 Task: Check if Google Calendar events are reflected in your Gmail sidebar.
Action: Mouse moved to (1027, 88)
Screenshot: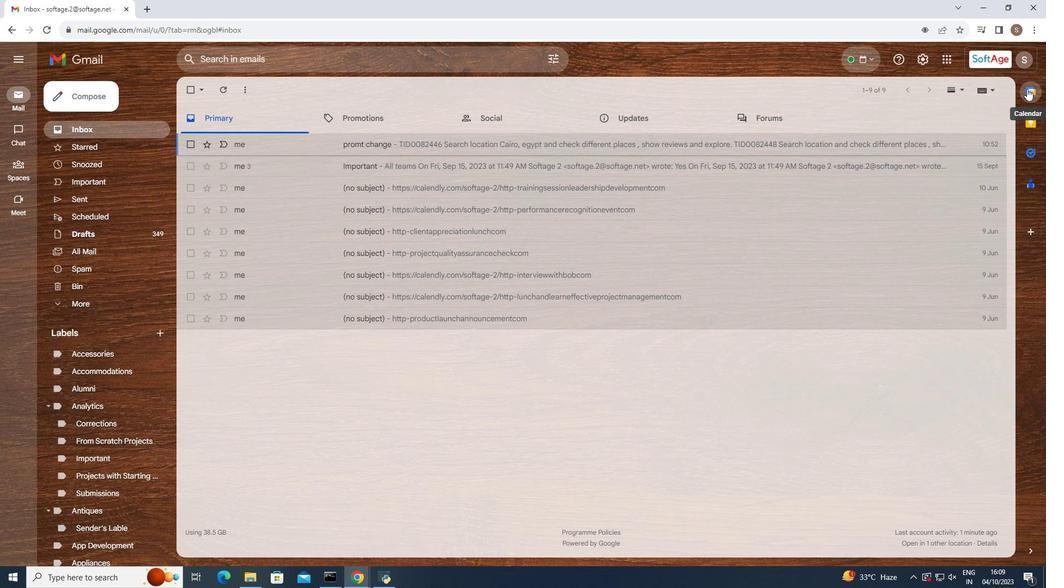 
Action: Mouse pressed left at (1027, 88)
Screenshot: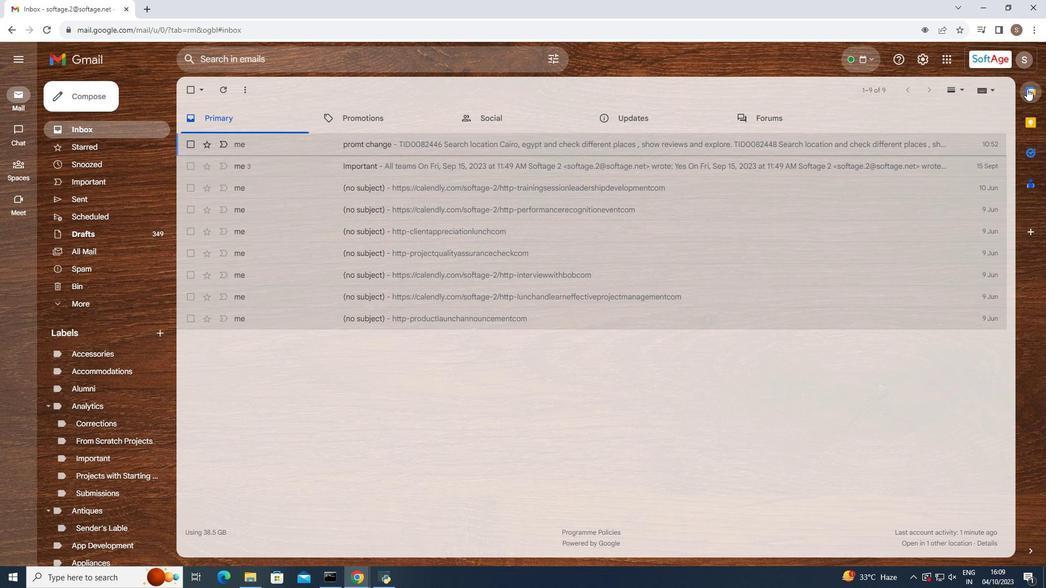 
Action: Mouse moved to (926, 238)
Screenshot: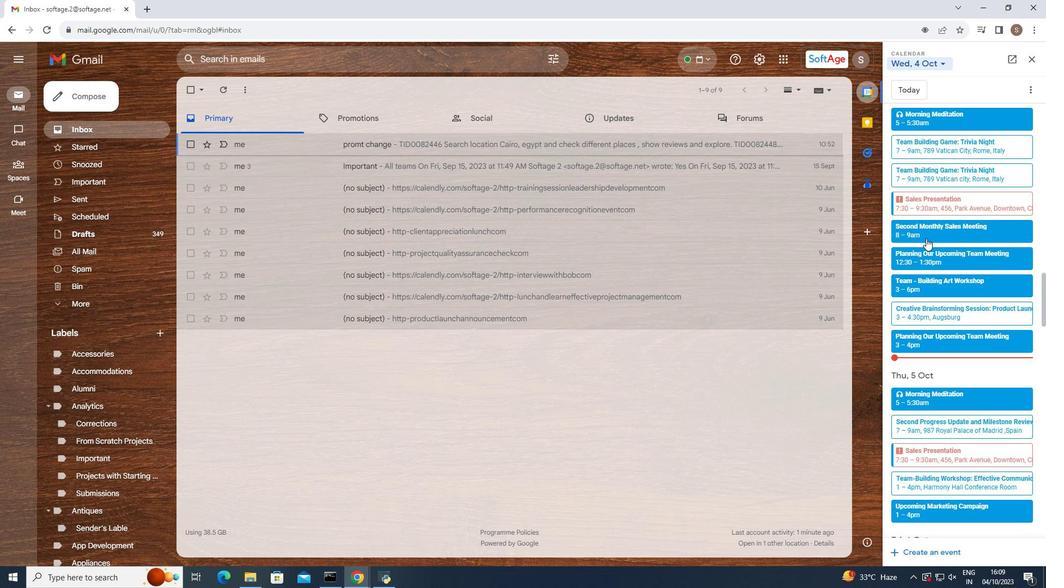 
Action: Mouse scrolled (926, 238) with delta (0, 0)
Screenshot: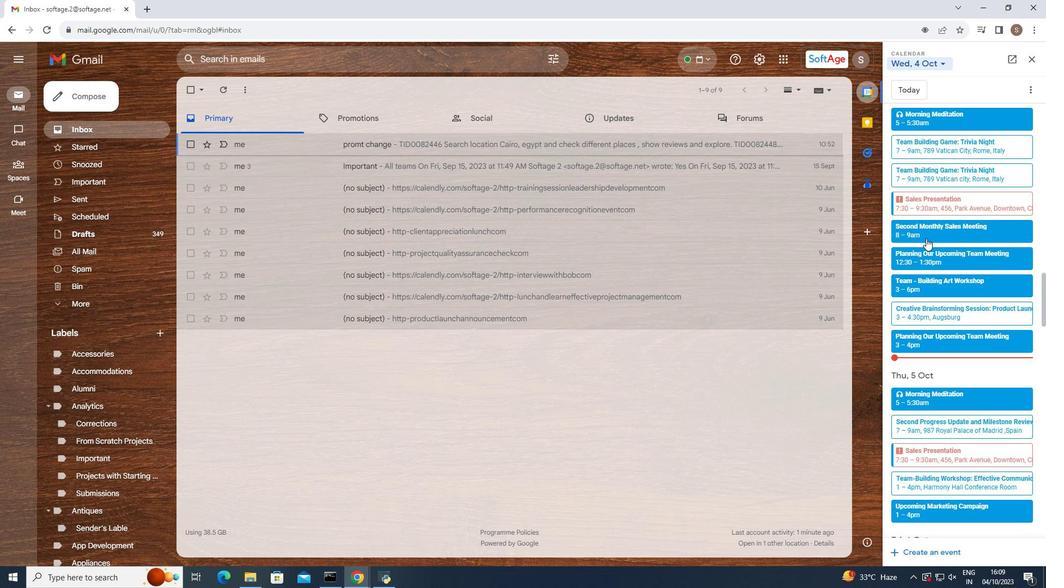 
Action: Mouse scrolled (926, 238) with delta (0, 0)
Screenshot: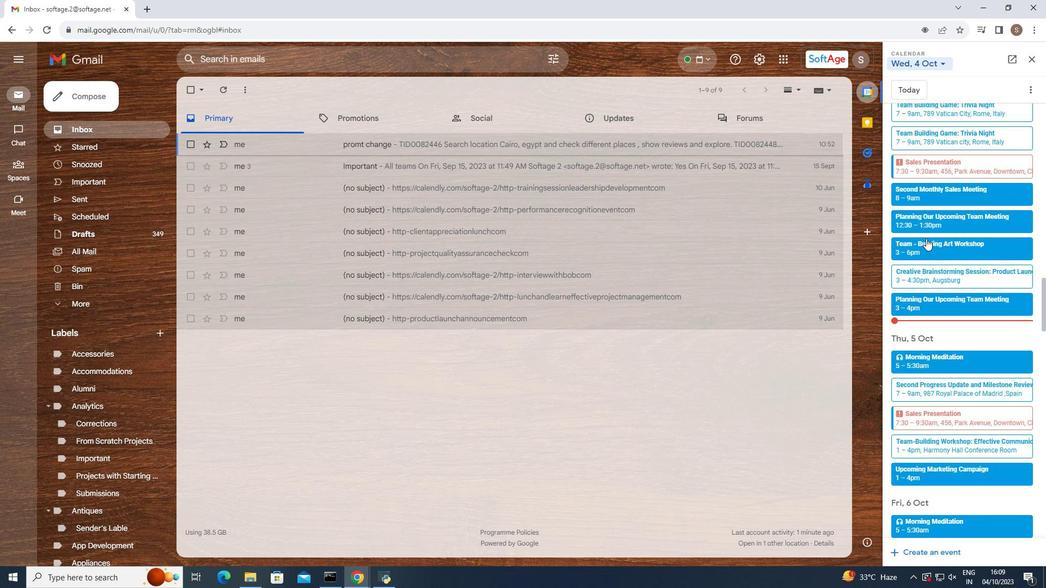 
Action: Mouse scrolled (926, 238) with delta (0, 0)
Screenshot: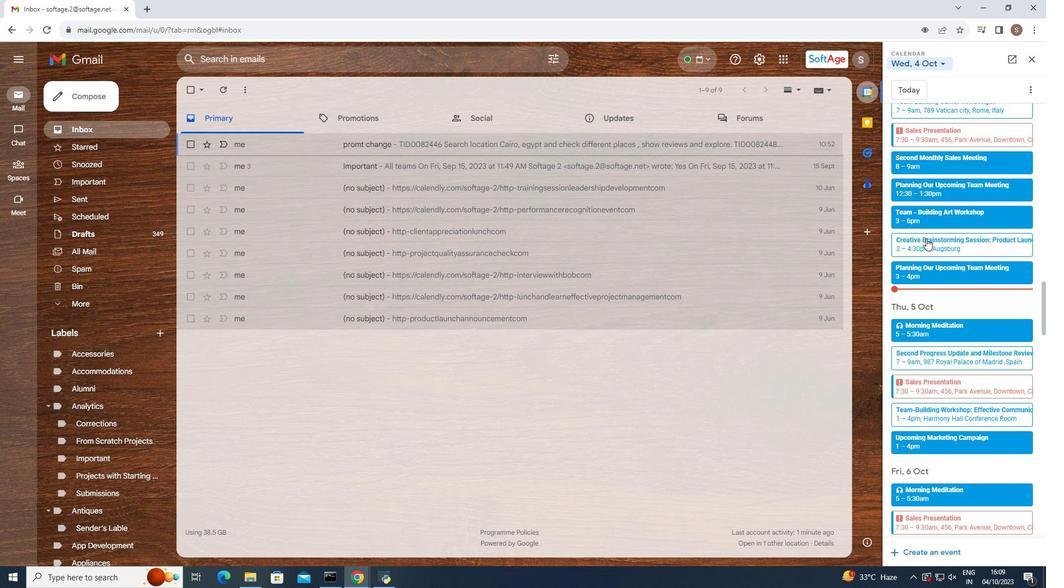 
Action: Mouse moved to (928, 231)
Screenshot: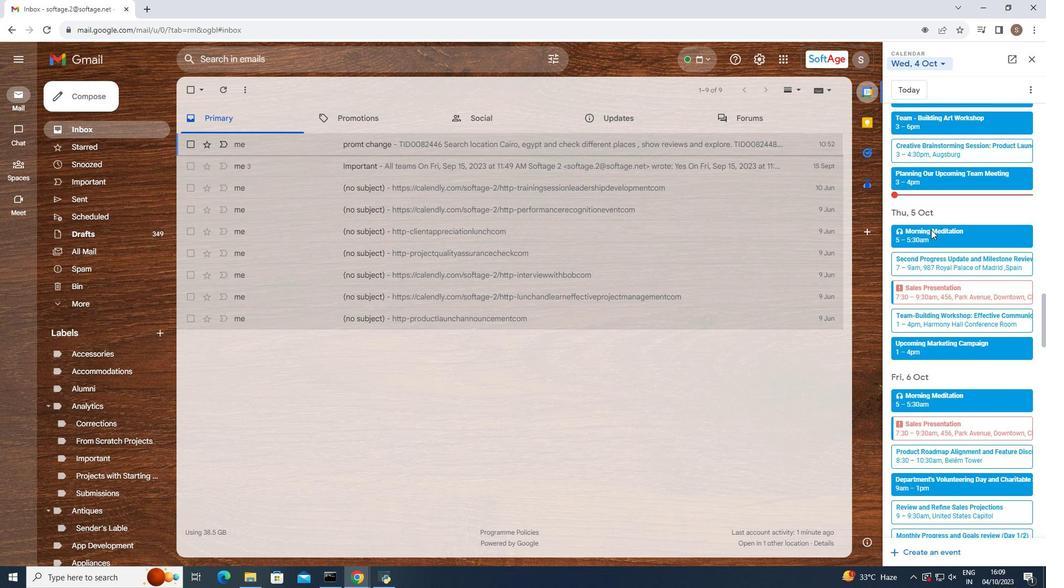 
Action: Mouse scrolled (928, 232) with delta (0, 0)
Screenshot: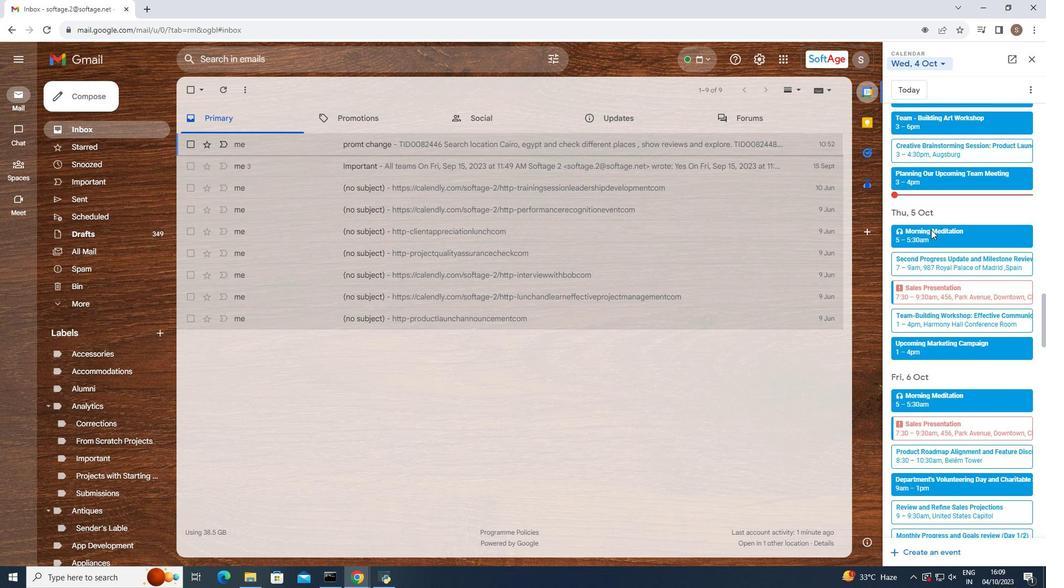
Action: Mouse moved to (928, 231)
Screenshot: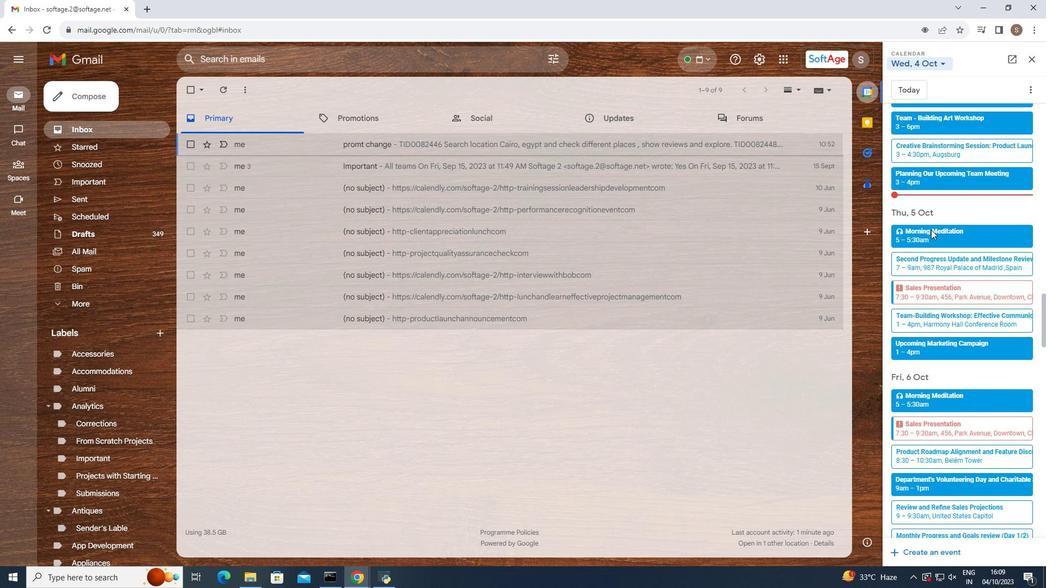 
Action: Mouse scrolled (928, 232) with delta (0, 0)
Screenshot: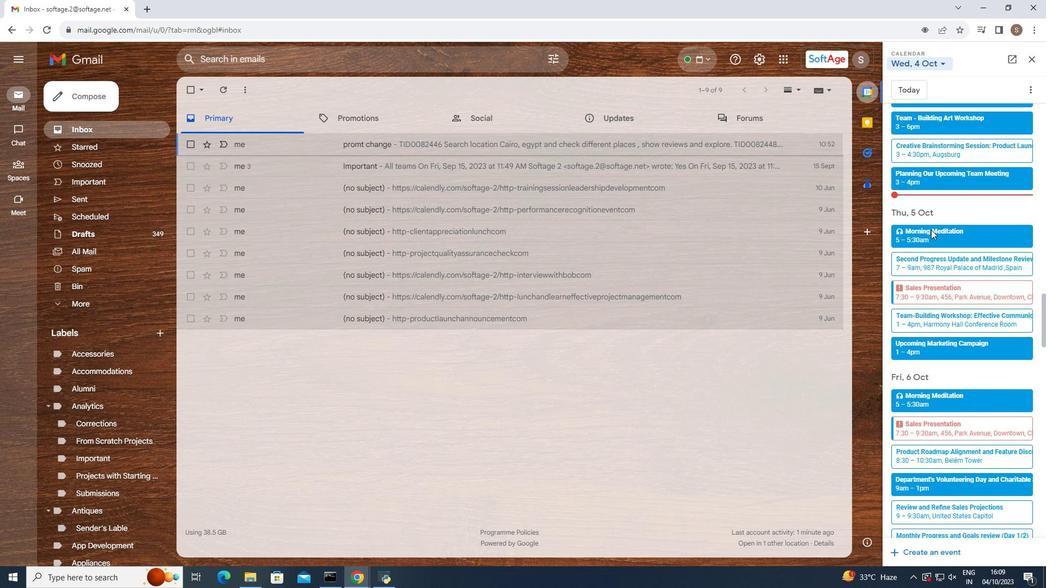 
Action: Mouse moved to (931, 229)
Screenshot: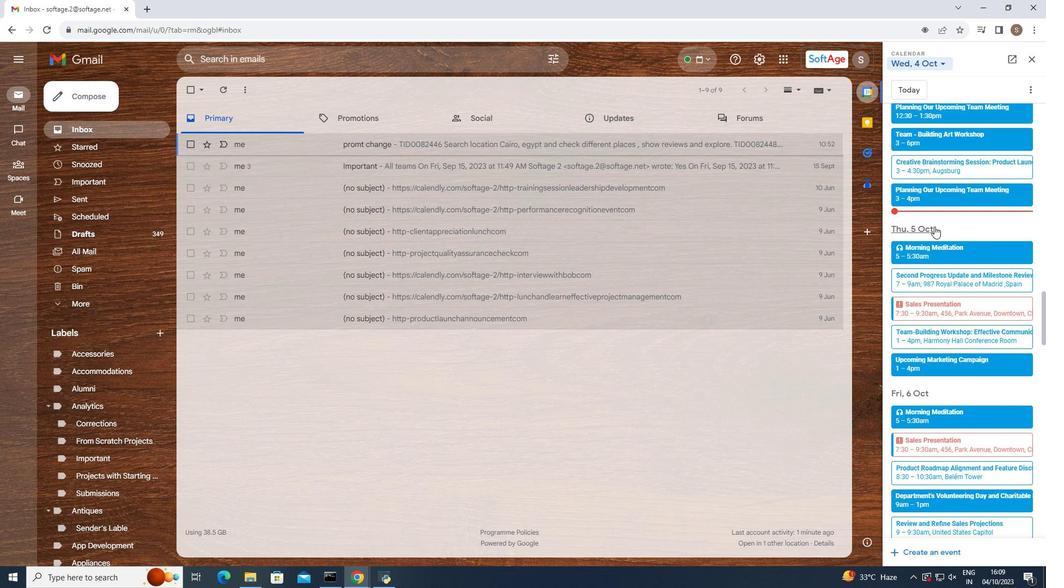 
Action: Mouse scrolled (931, 230) with delta (0, 0)
Screenshot: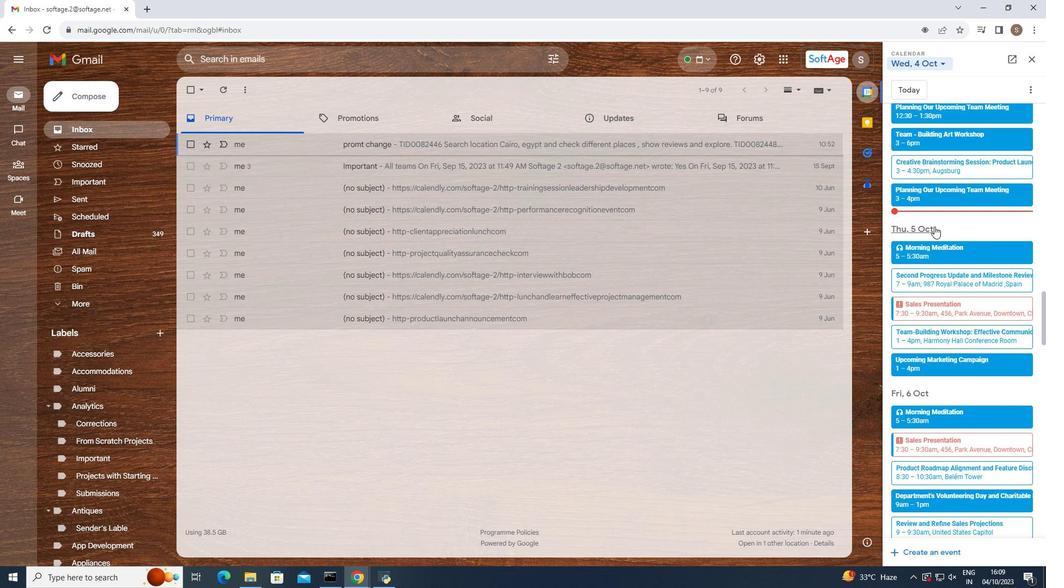 
Action: Mouse moved to (933, 227)
Screenshot: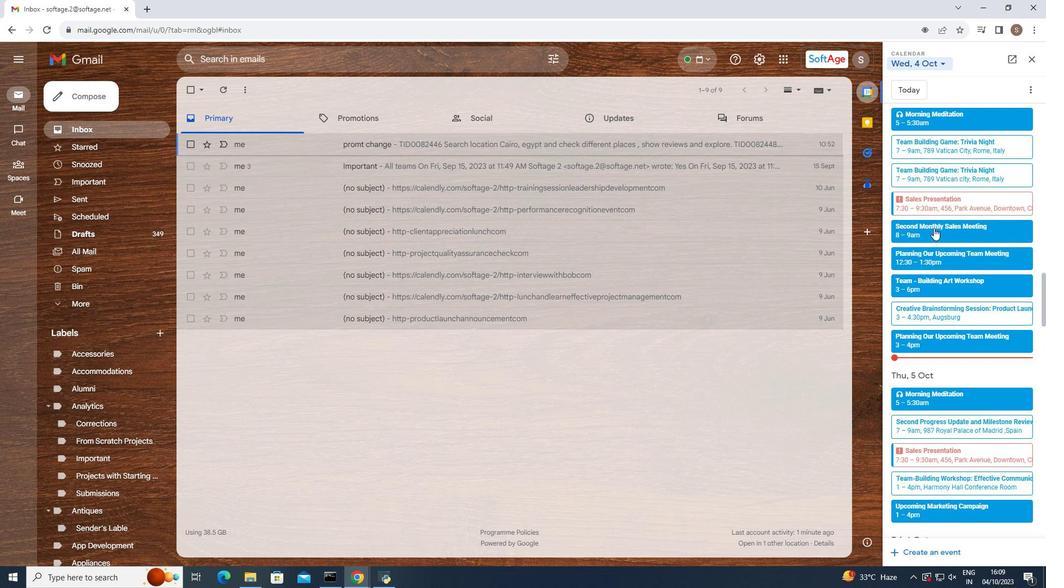 
Action: Mouse scrolled (933, 228) with delta (0, 0)
Screenshot: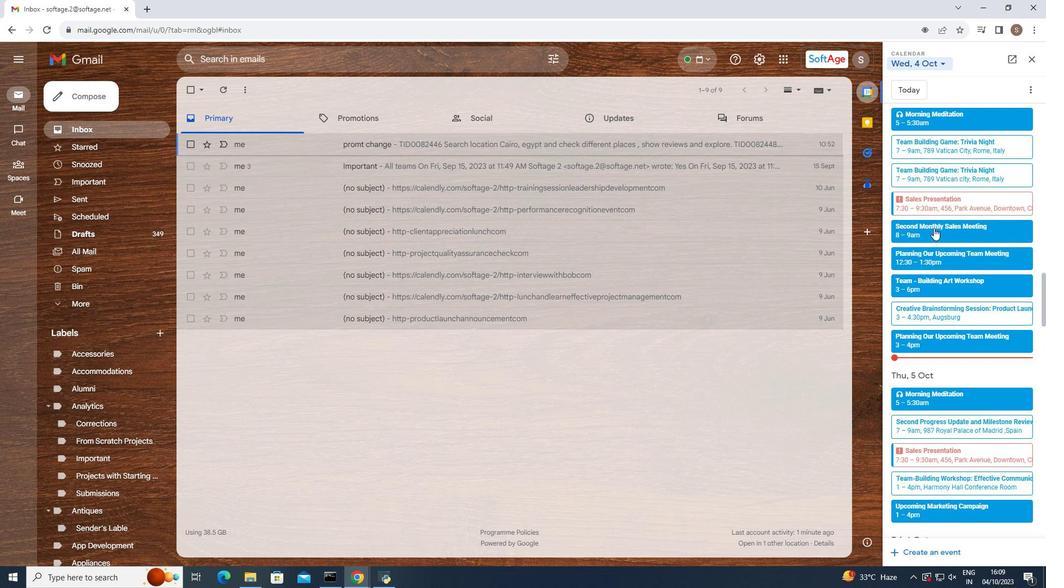 
Action: Mouse scrolled (933, 228) with delta (0, 0)
Screenshot: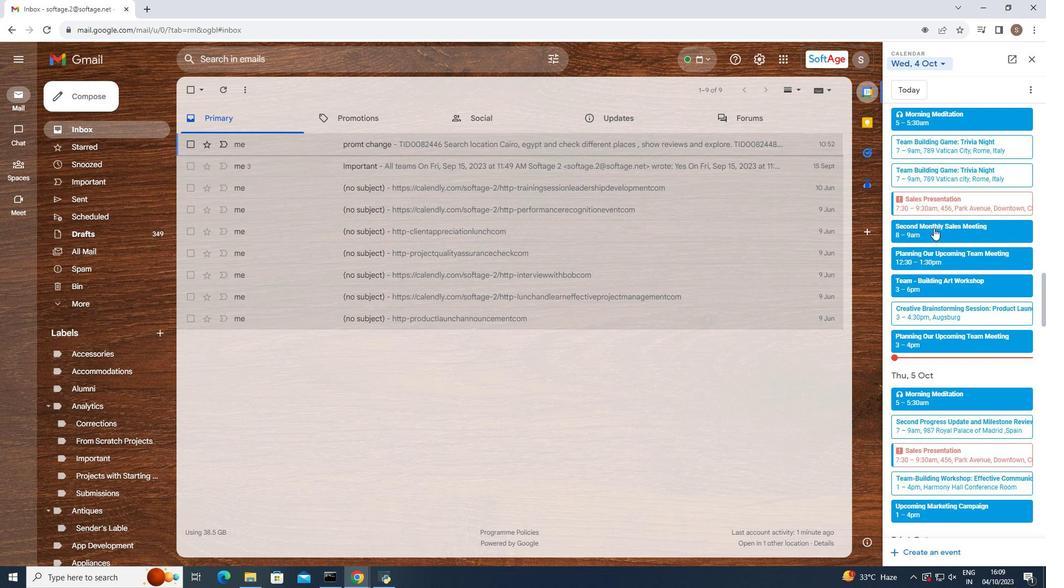 
Action: Mouse moved to (933, 228)
Screenshot: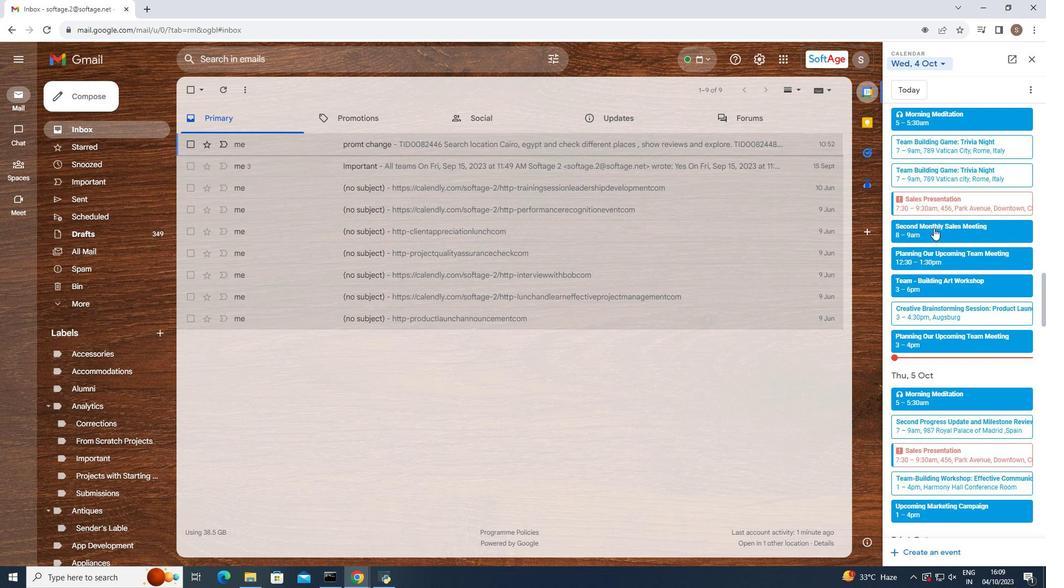 
Action: Mouse scrolled (933, 228) with delta (0, 0)
Screenshot: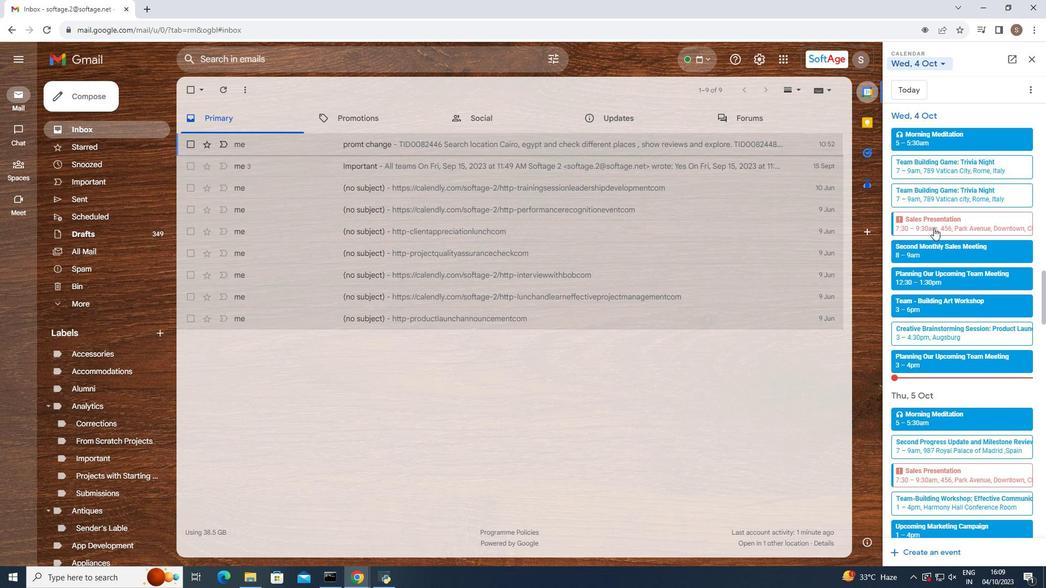 
Action: Mouse scrolled (933, 228) with delta (0, 0)
Screenshot: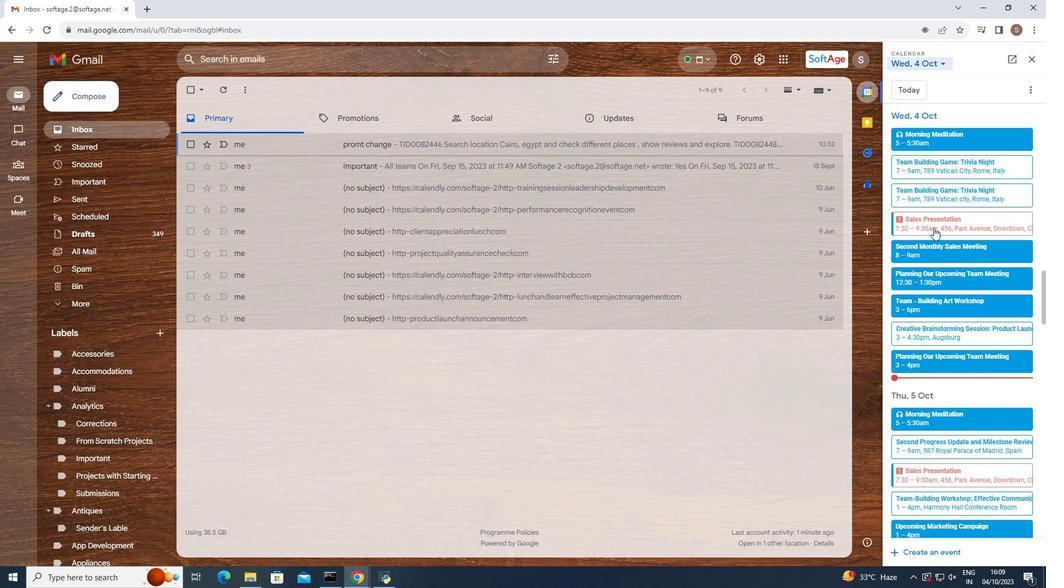 
Action: Mouse moved to (934, 208)
Screenshot: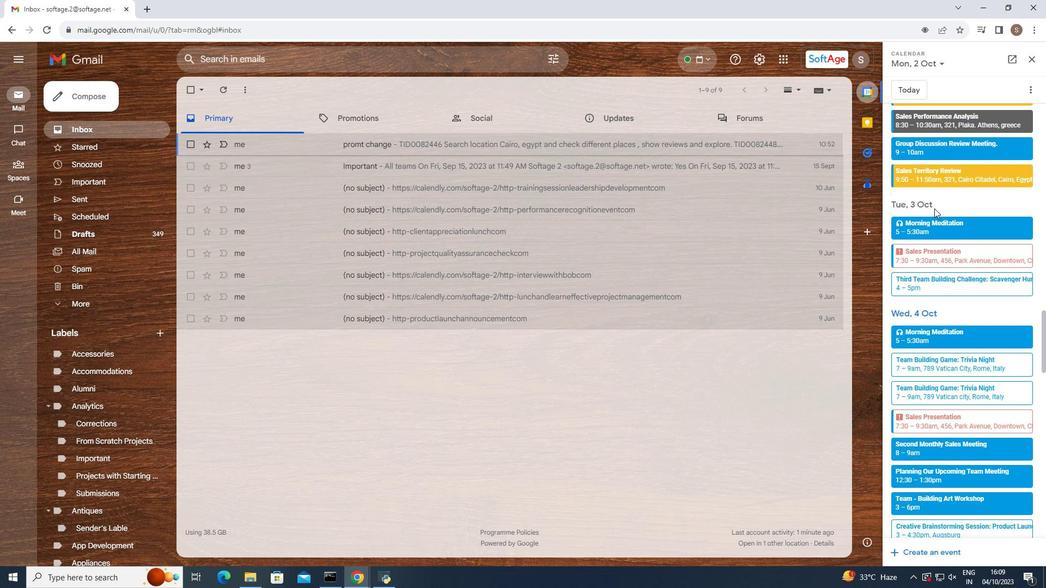 
Action: Mouse scrolled (934, 209) with delta (0, 0)
Screenshot: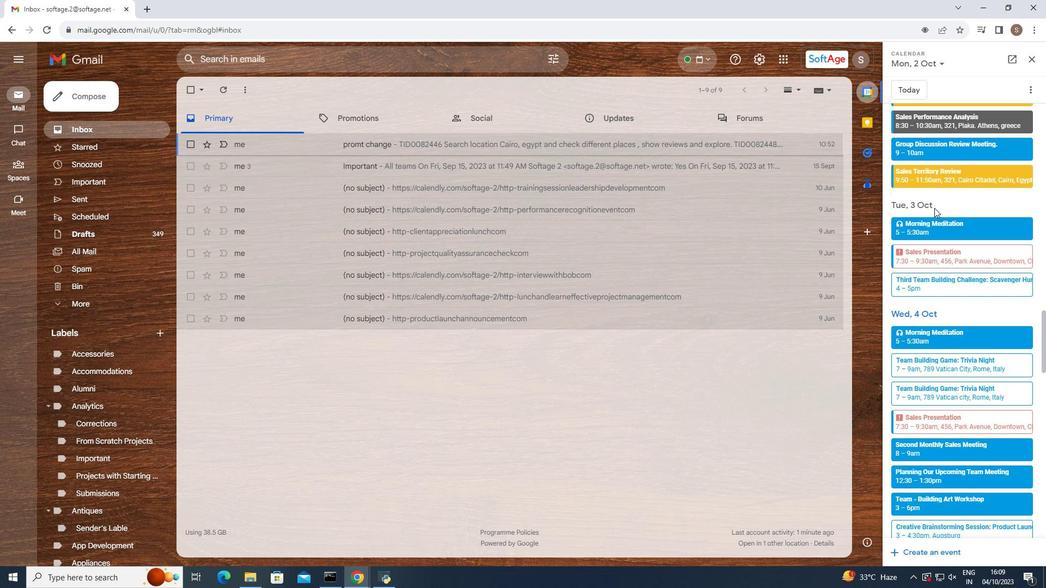 
Action: Mouse moved to (934, 208)
Screenshot: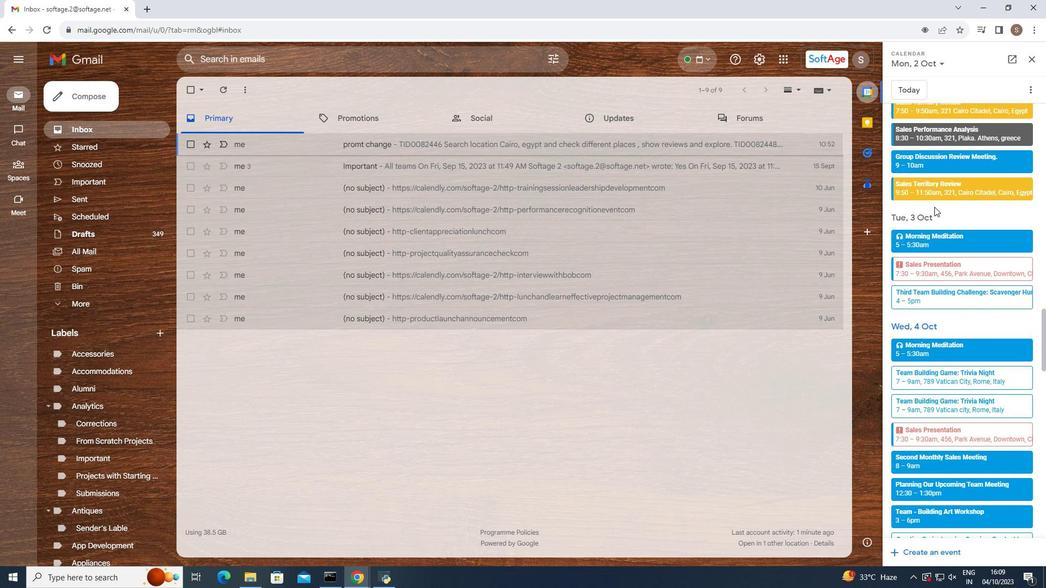 
Action: Mouse scrolled (934, 208) with delta (0, 0)
Screenshot: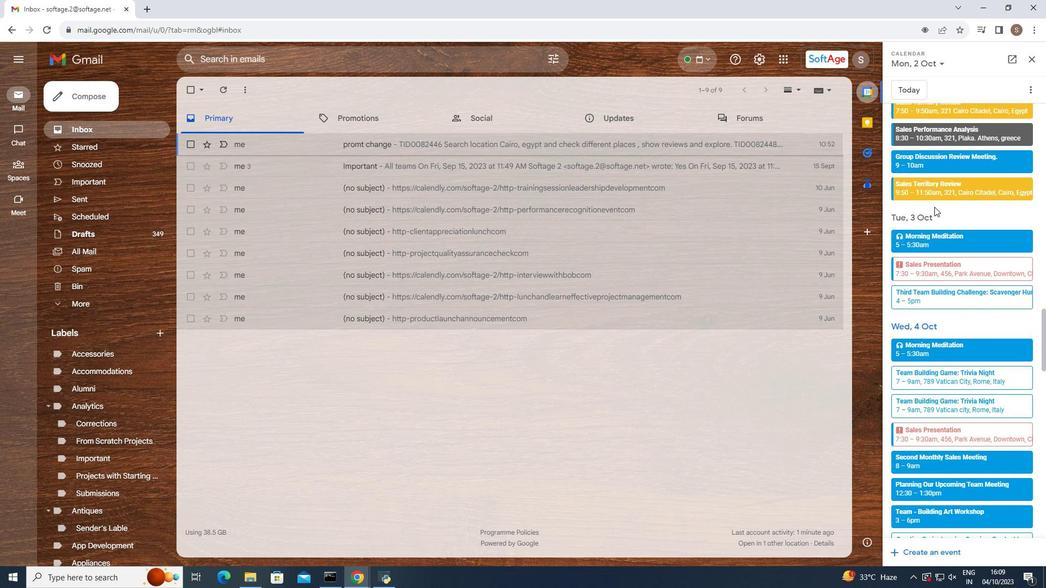 
Action: Mouse moved to (934, 207)
Screenshot: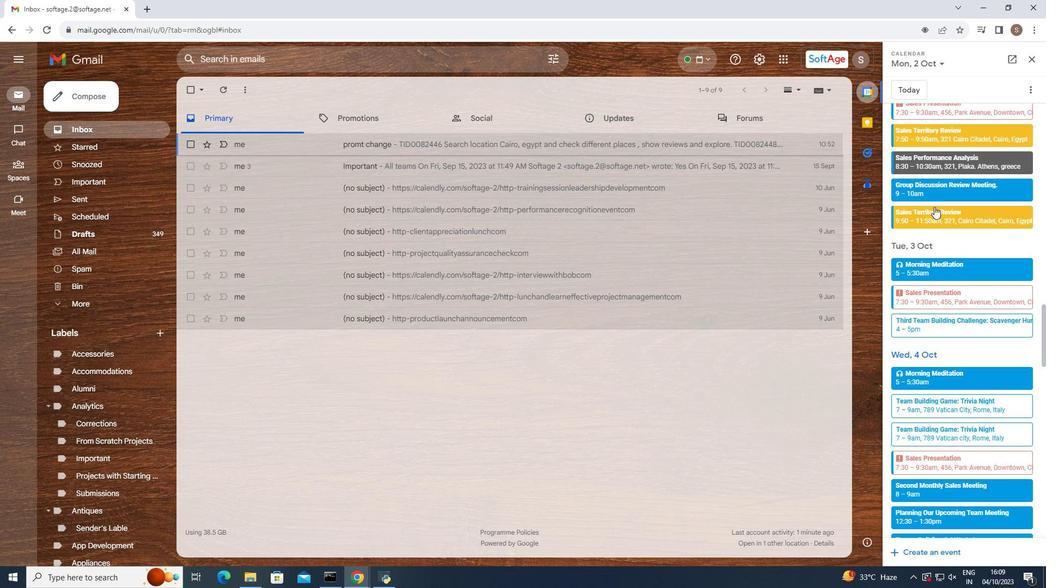 
Action: Mouse scrolled (934, 207) with delta (0, 0)
Screenshot: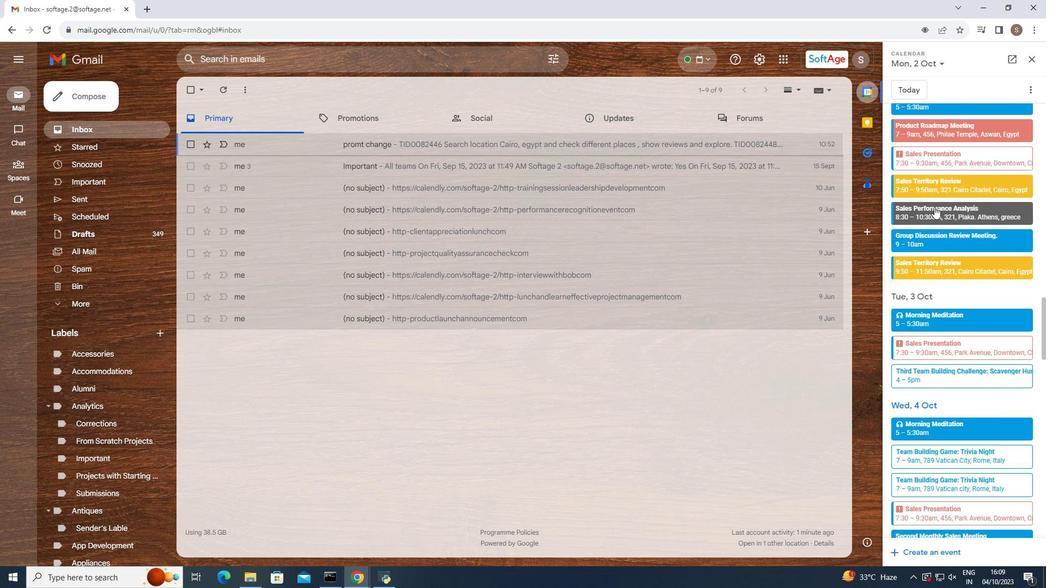 
Action: Mouse moved to (935, 60)
Screenshot: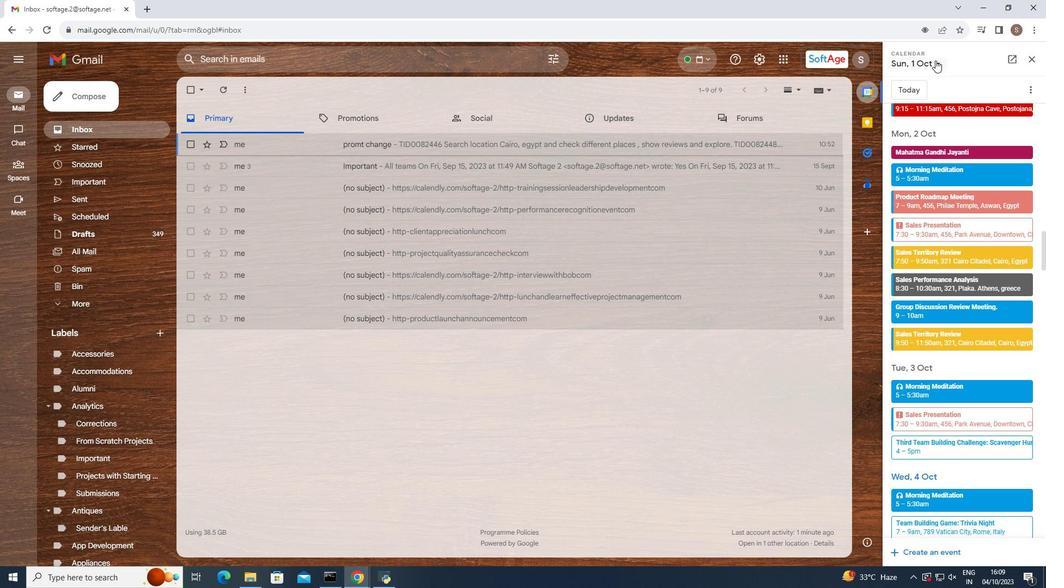 
Action: Mouse pressed left at (935, 60)
Screenshot: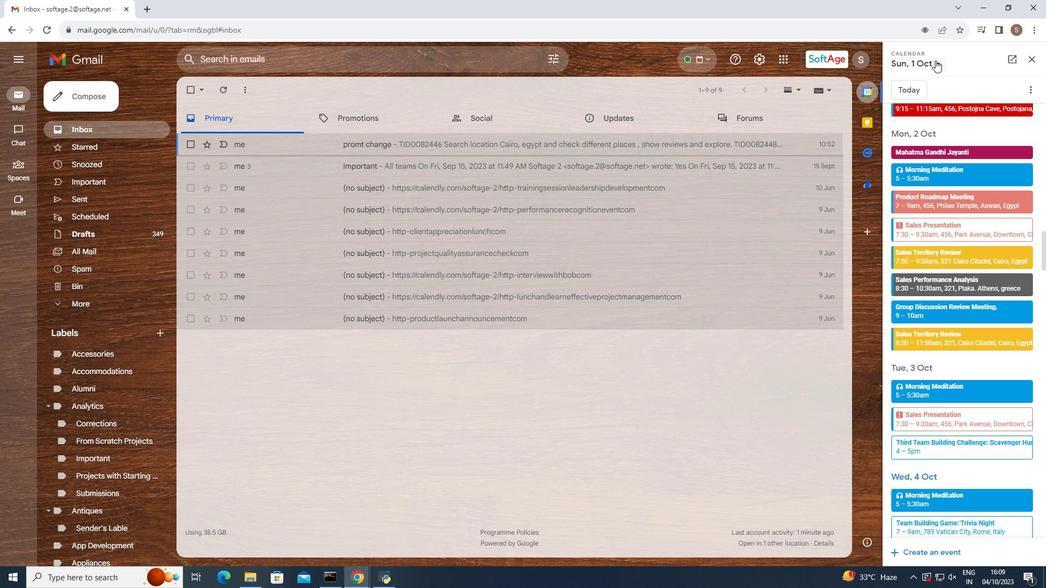 
Action: Mouse moved to (925, 167)
Screenshot: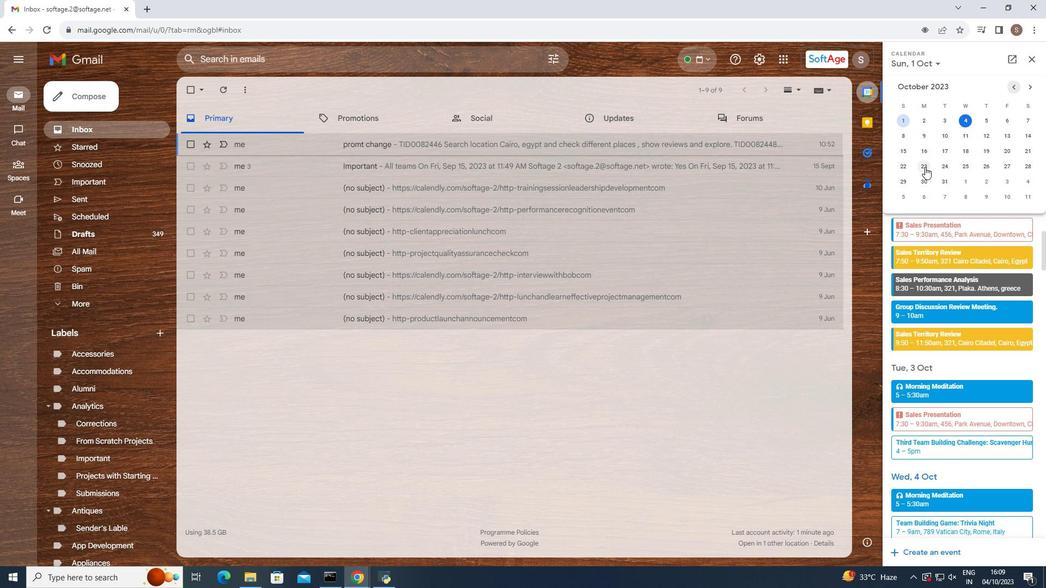 
Action: Mouse pressed left at (925, 167)
Screenshot: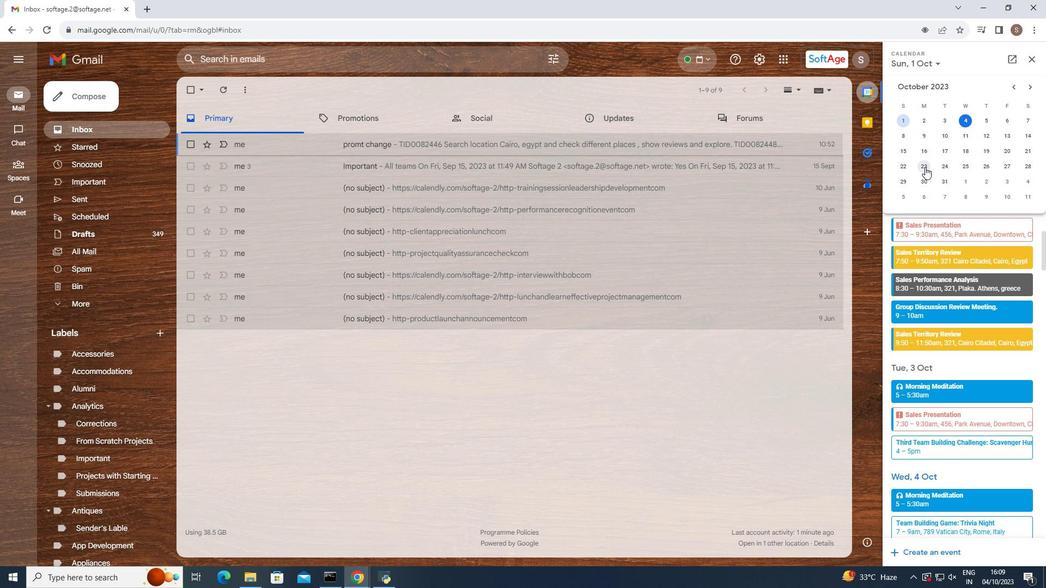 
Action: Mouse moved to (934, 168)
Screenshot: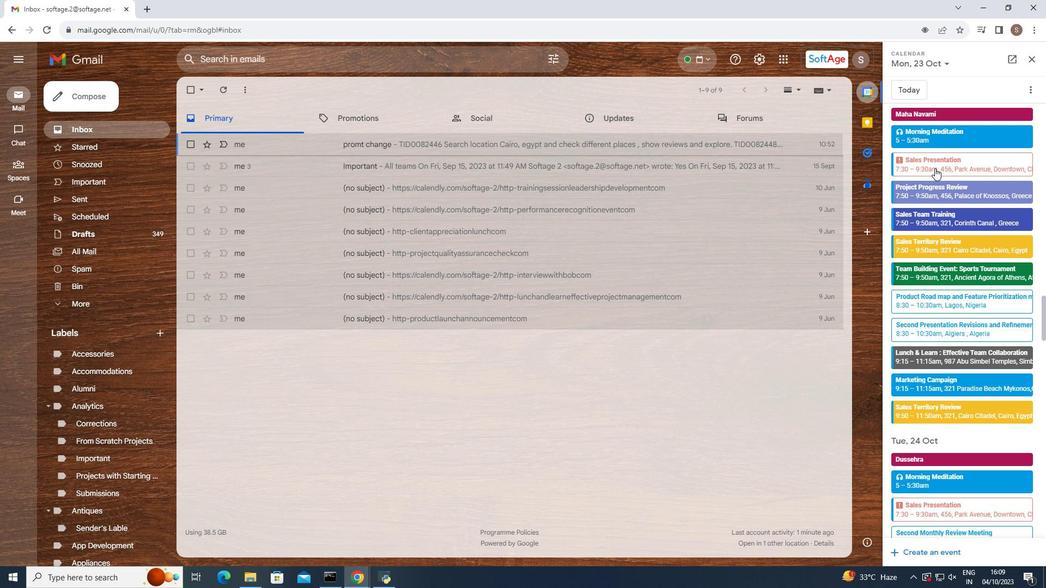 
Action: Mouse scrolled (934, 167) with delta (0, 0)
Screenshot: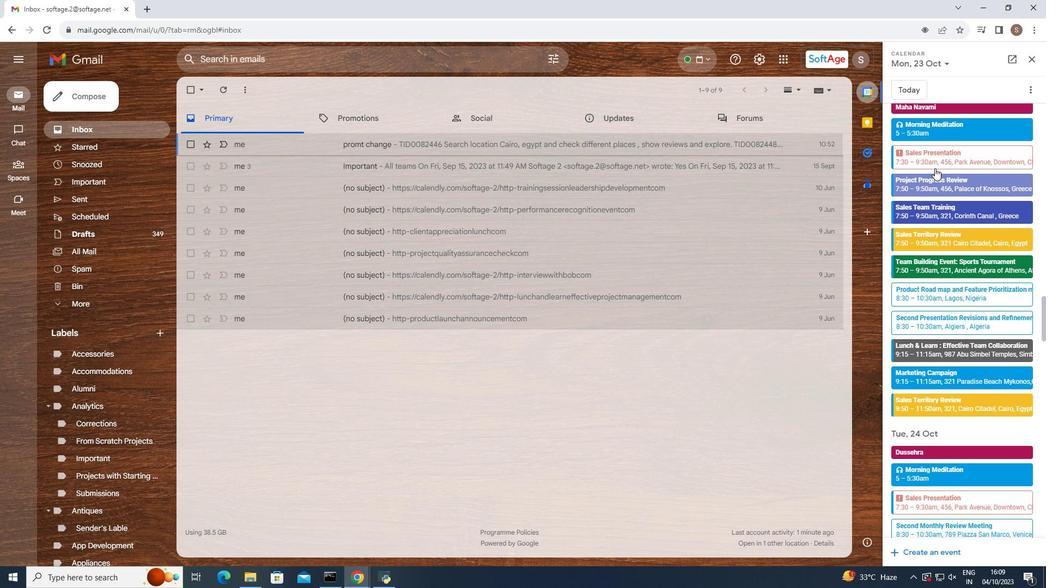 
Action: Mouse scrolled (934, 167) with delta (0, 0)
Screenshot: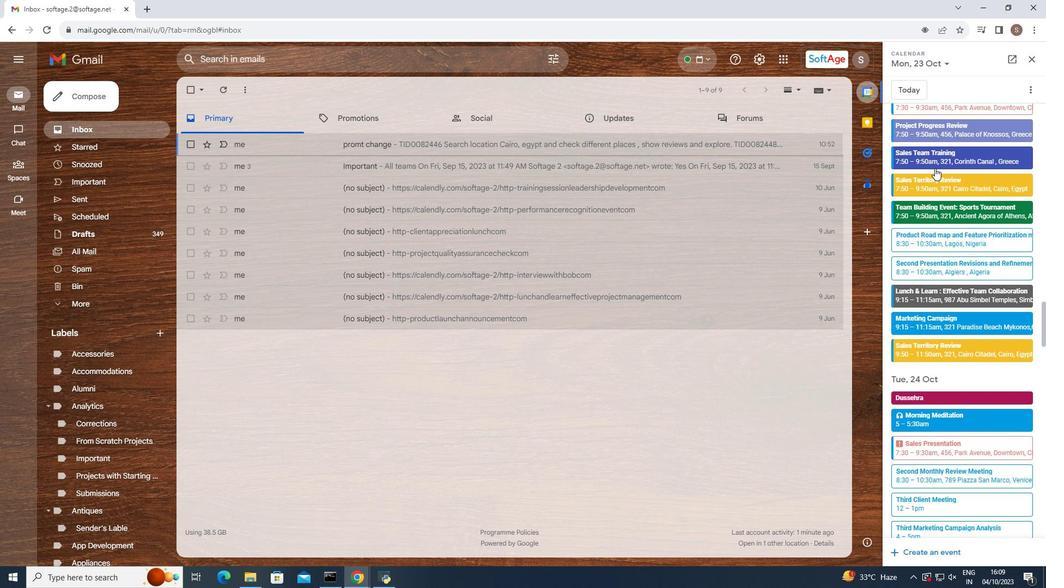 
Action: Mouse scrolled (934, 167) with delta (0, 0)
Screenshot: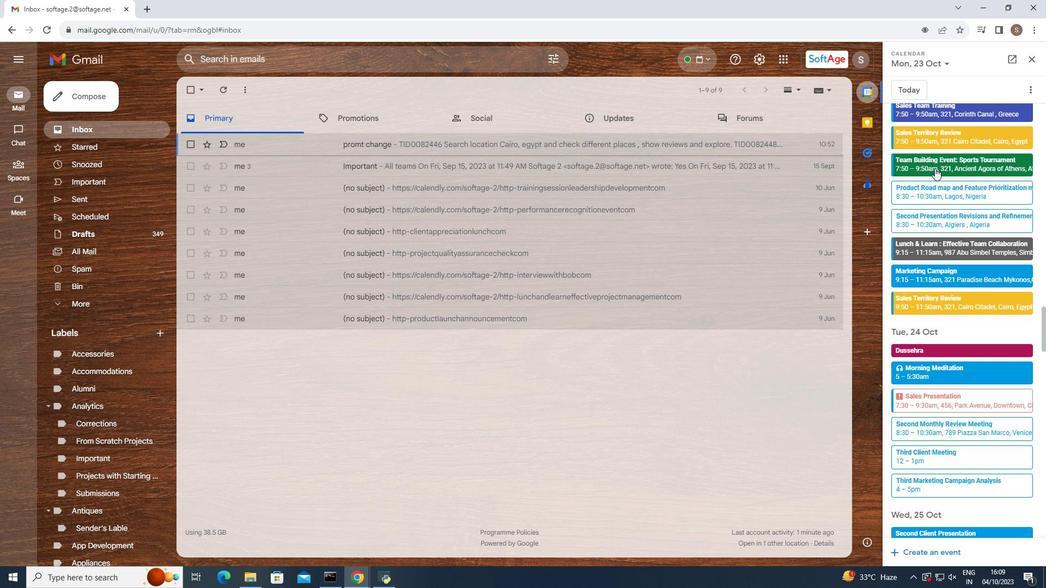 
Action: Mouse scrolled (934, 167) with delta (0, 0)
Screenshot: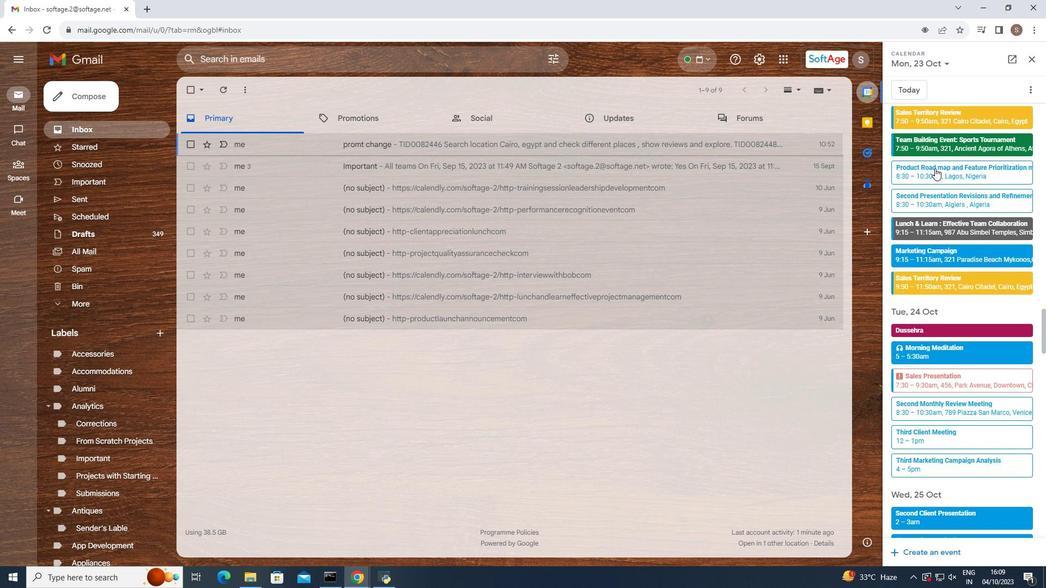
Action: Mouse moved to (934, 168)
Screenshot: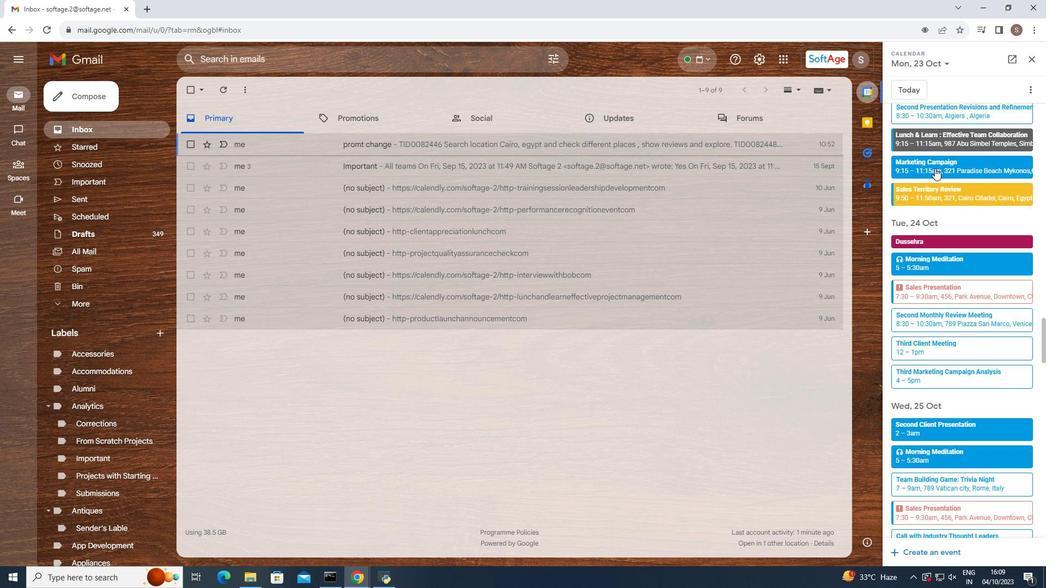 
Action: Mouse scrolled (934, 167) with delta (0, 0)
Screenshot: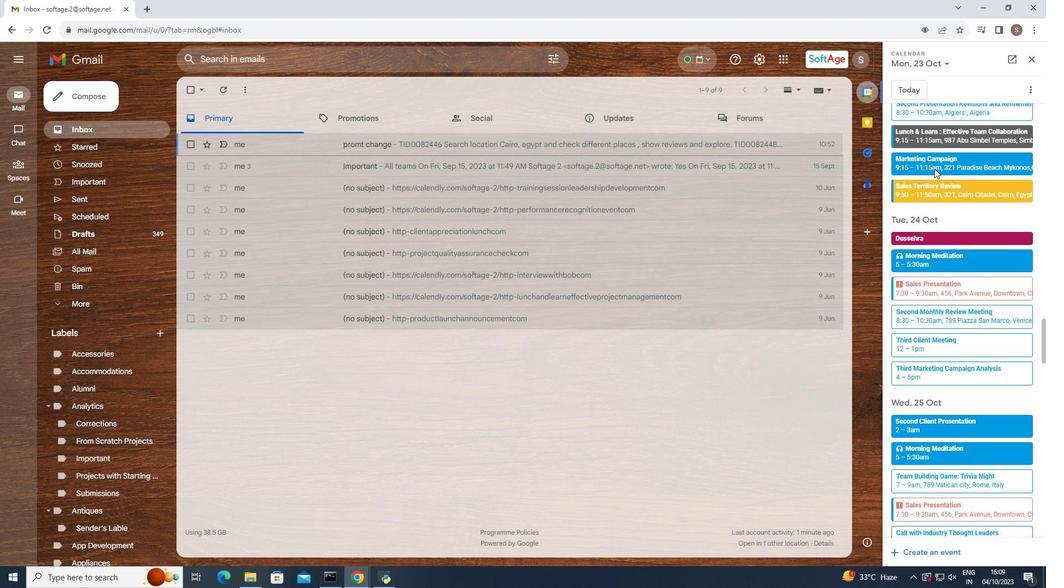
Action: Mouse moved to (934, 168)
Screenshot: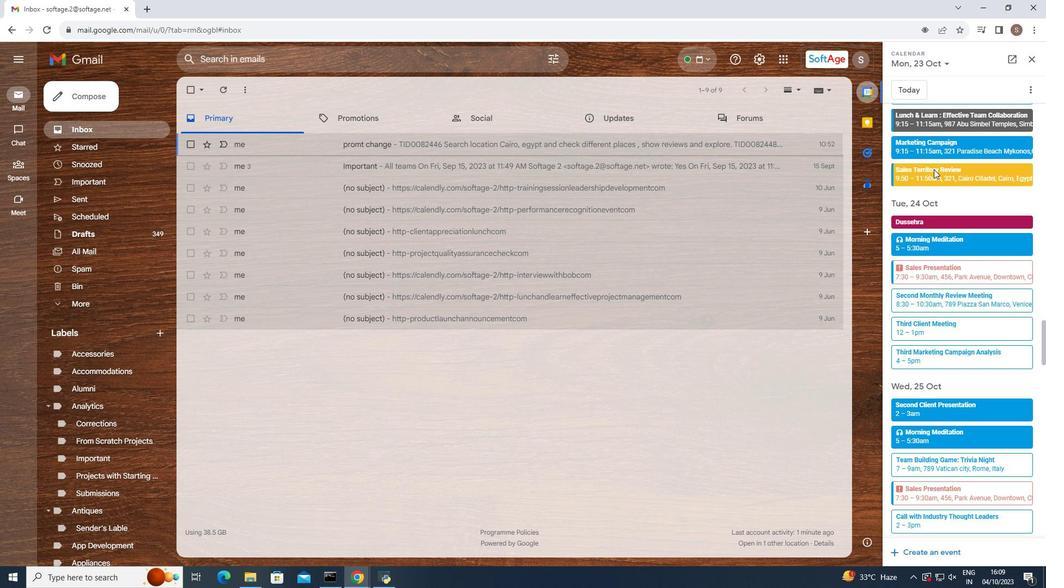 
Action: Mouse scrolled (934, 168) with delta (0, 0)
Screenshot: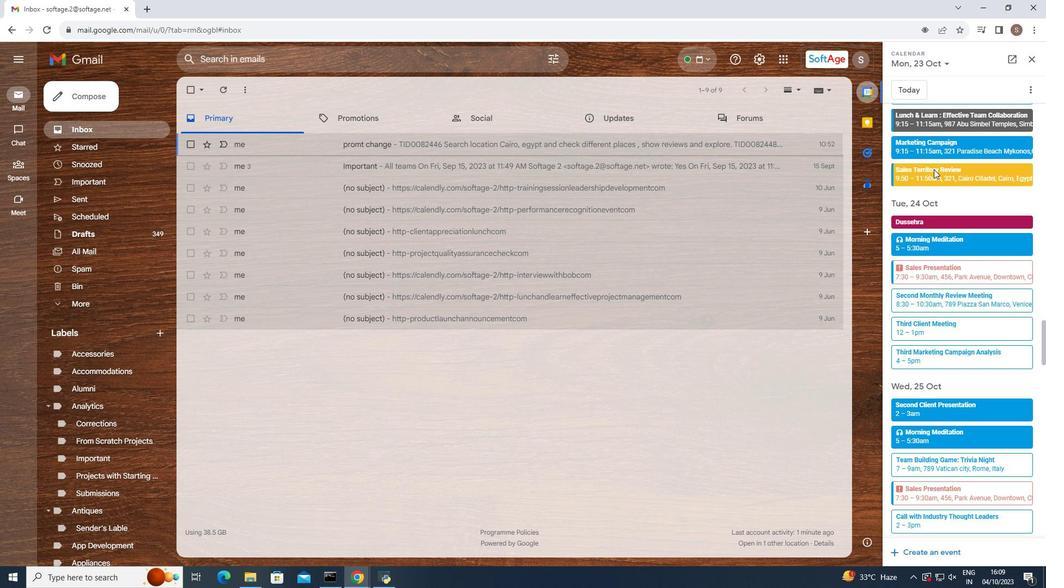 
Action: Mouse moved to (933, 169)
Screenshot: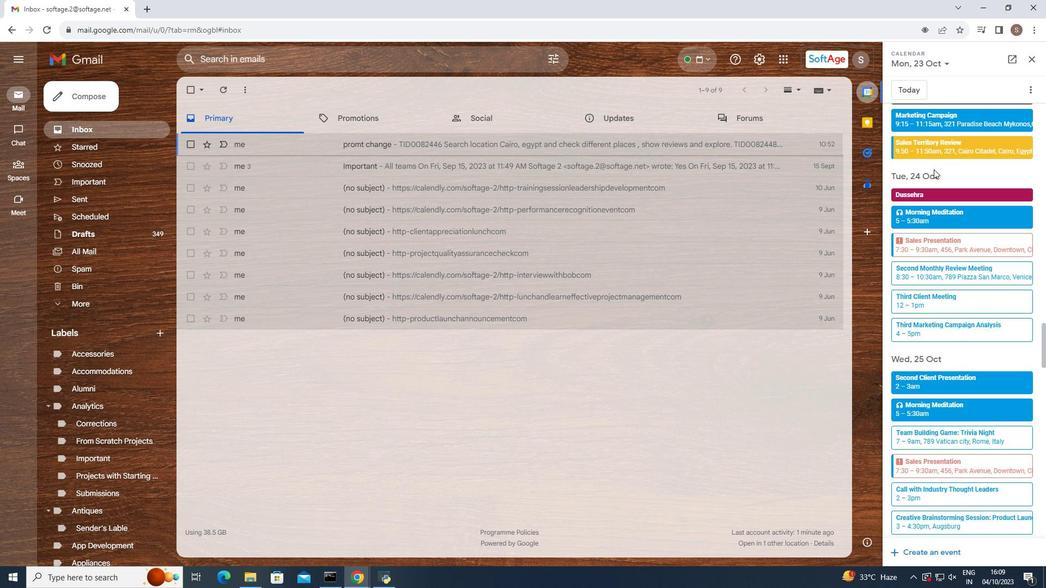 
Action: Mouse scrolled (933, 168) with delta (0, 0)
Screenshot: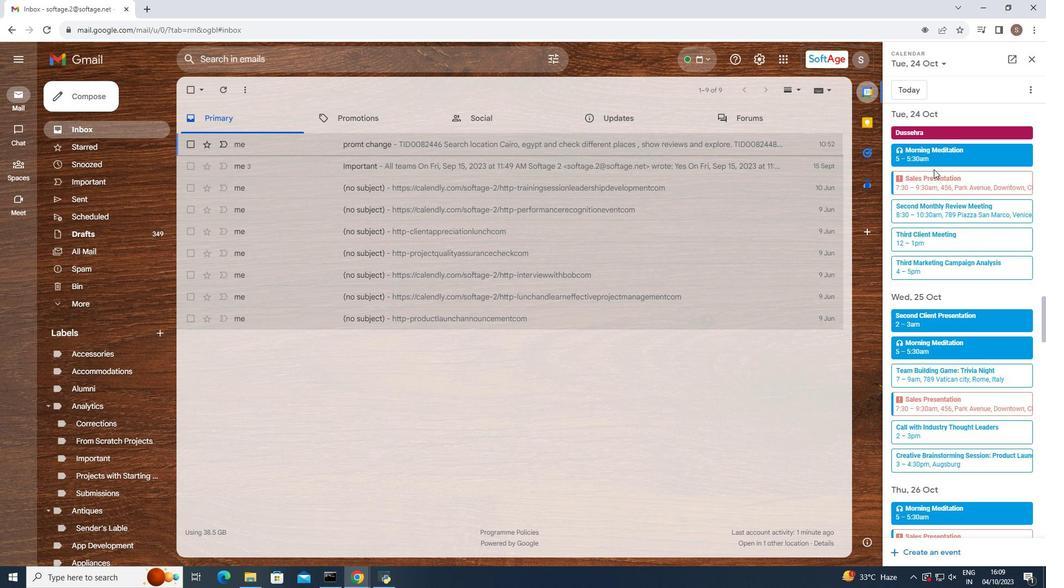 
Action: Mouse scrolled (933, 168) with delta (0, 0)
Screenshot: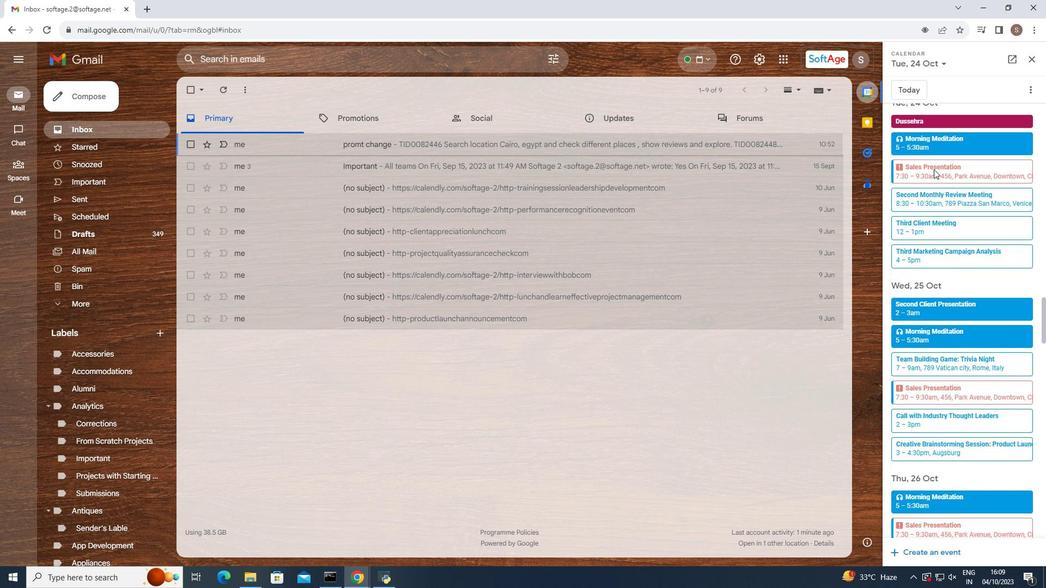 
Action: Mouse scrolled (933, 168) with delta (0, 0)
Screenshot: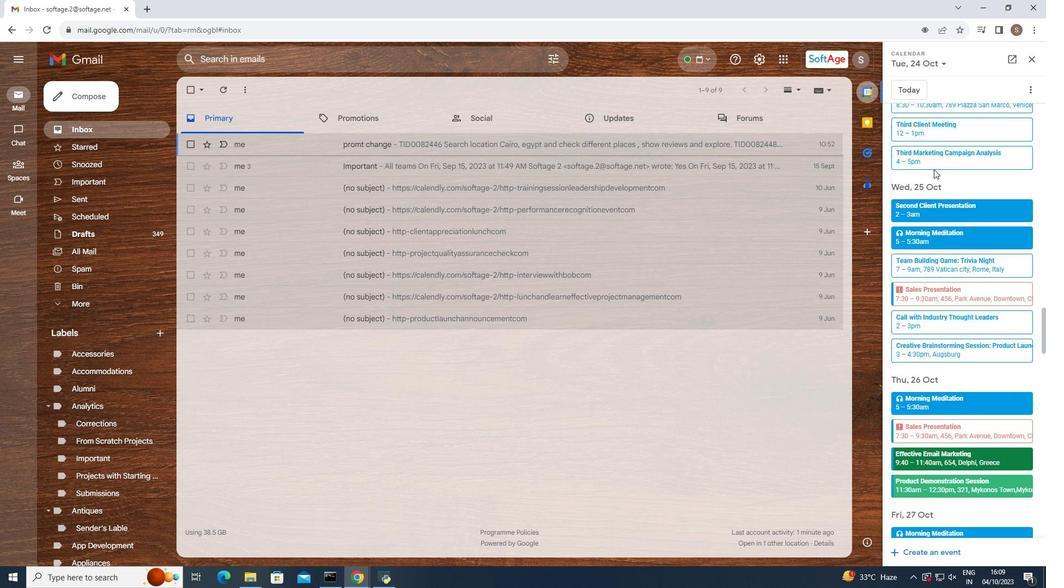 
Action: Mouse moved to (1029, 87)
Screenshot: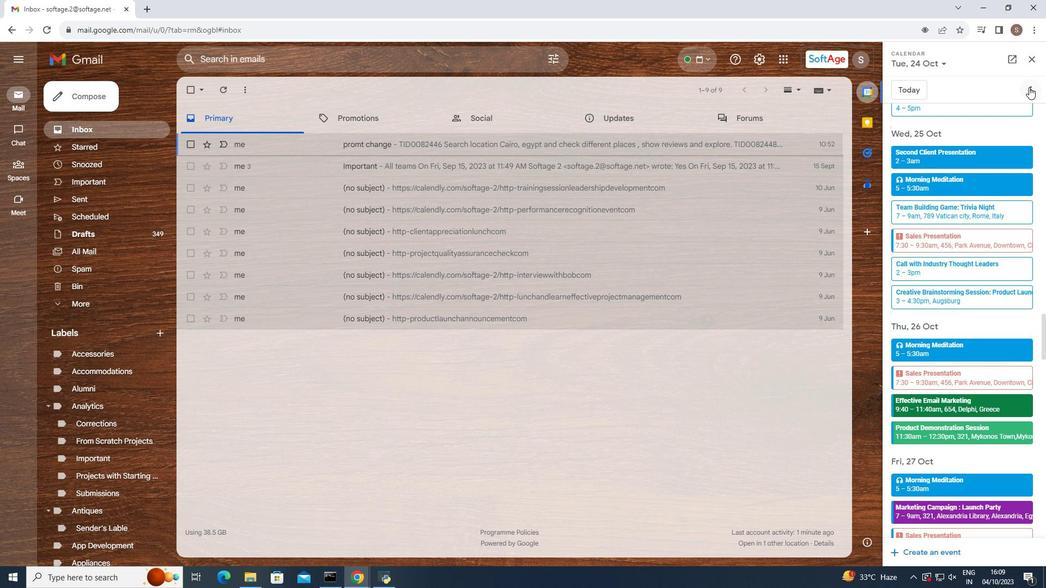 
Action: Mouse pressed left at (1029, 87)
Screenshot: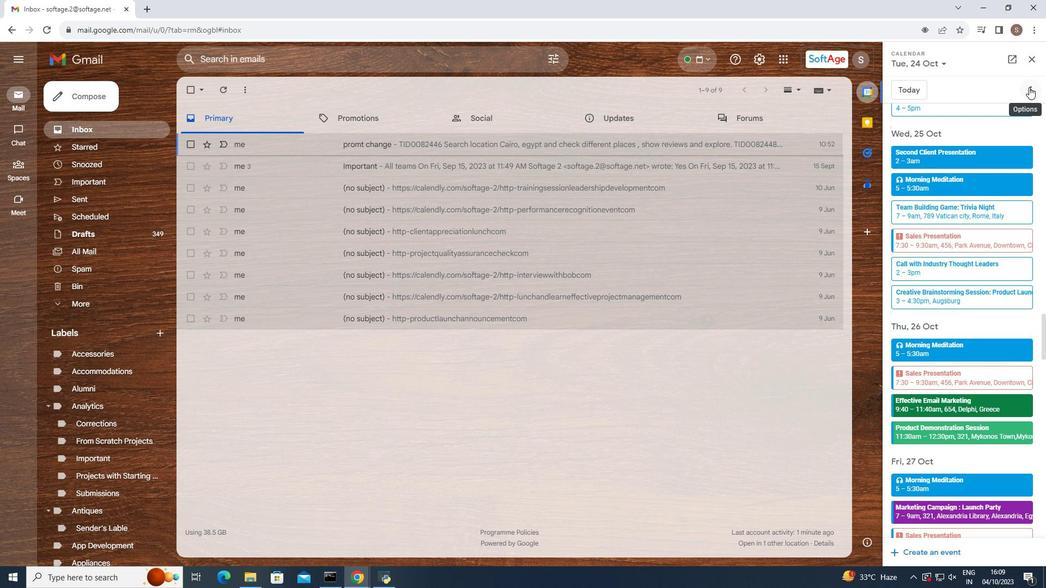 
Action: Mouse moved to (1005, 163)
Screenshot: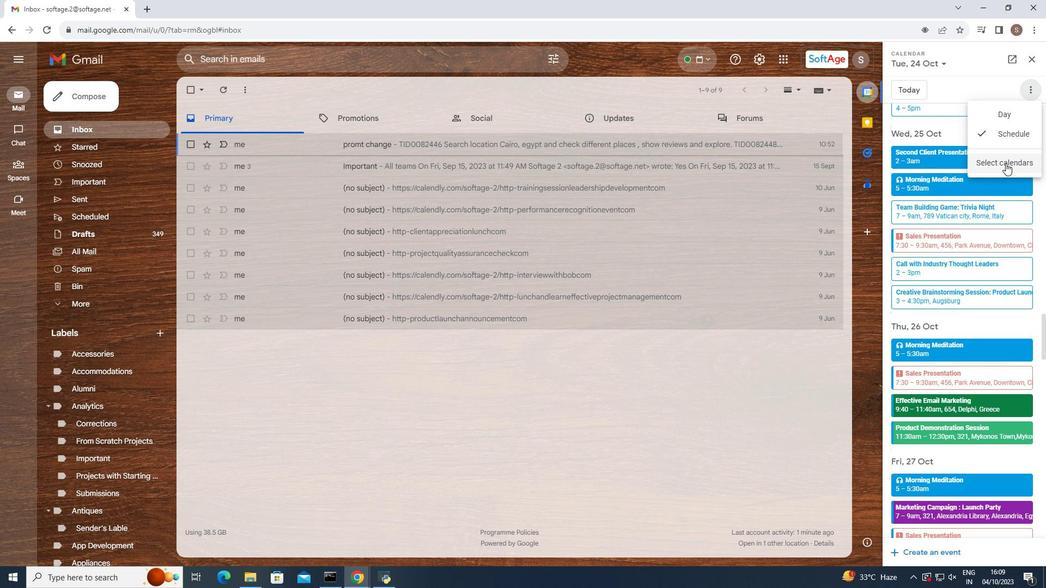 
Action: Mouse pressed left at (1005, 163)
Screenshot: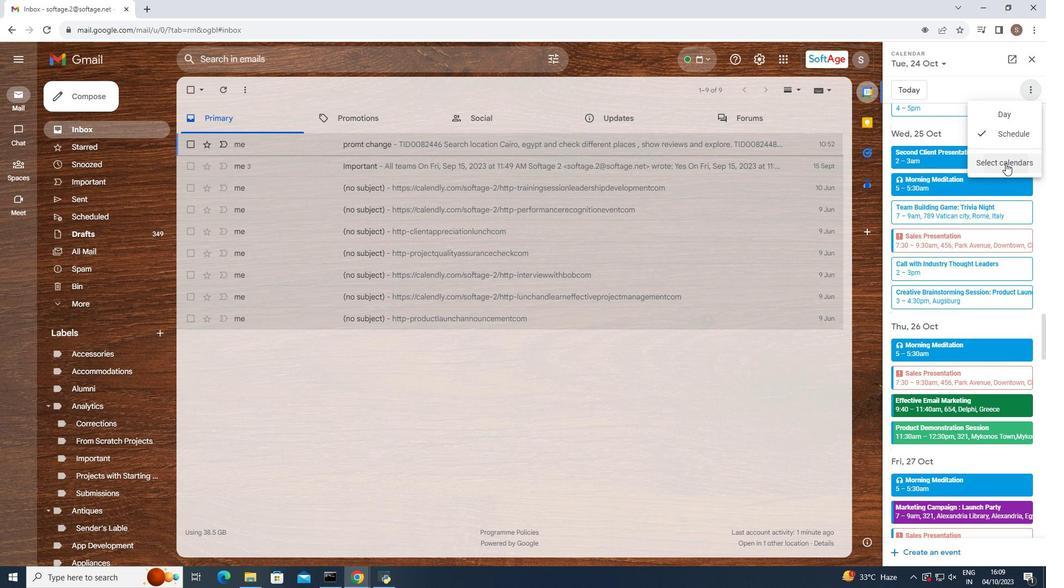
Action: Mouse moved to (897, 59)
Screenshot: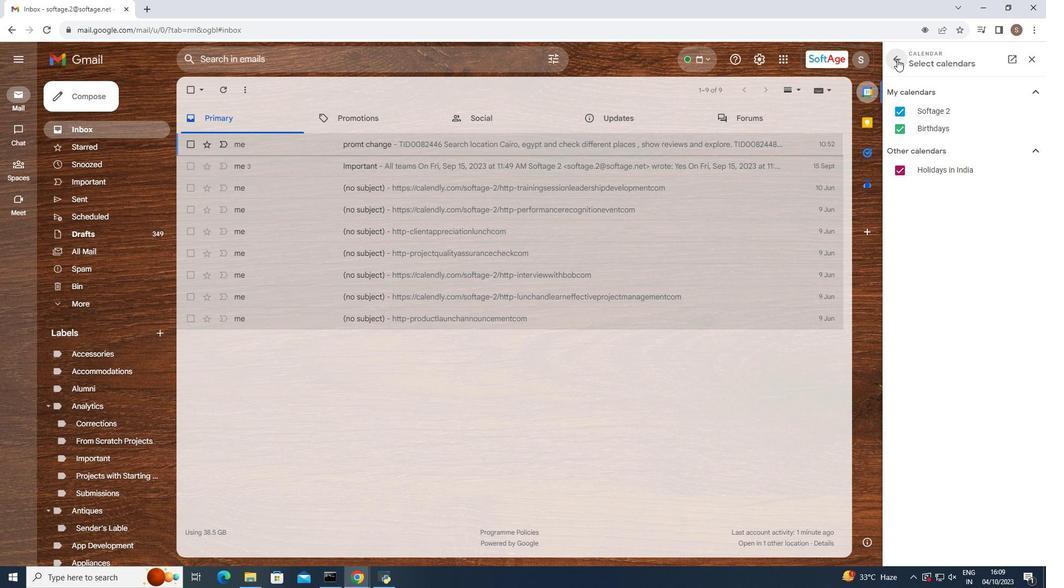 
Action: Mouse pressed left at (897, 59)
Screenshot: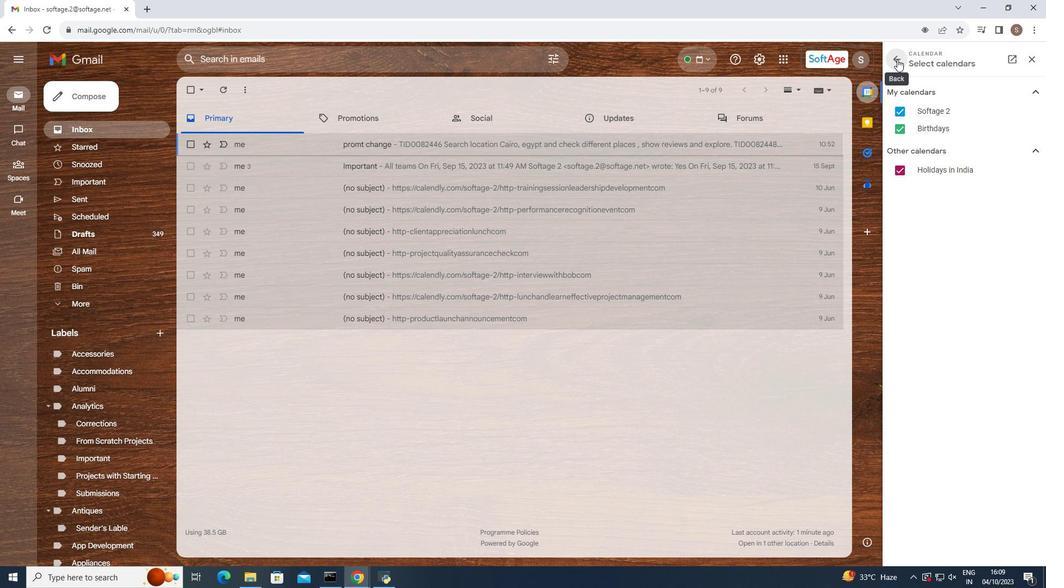 
Action: Mouse moved to (940, 188)
Screenshot: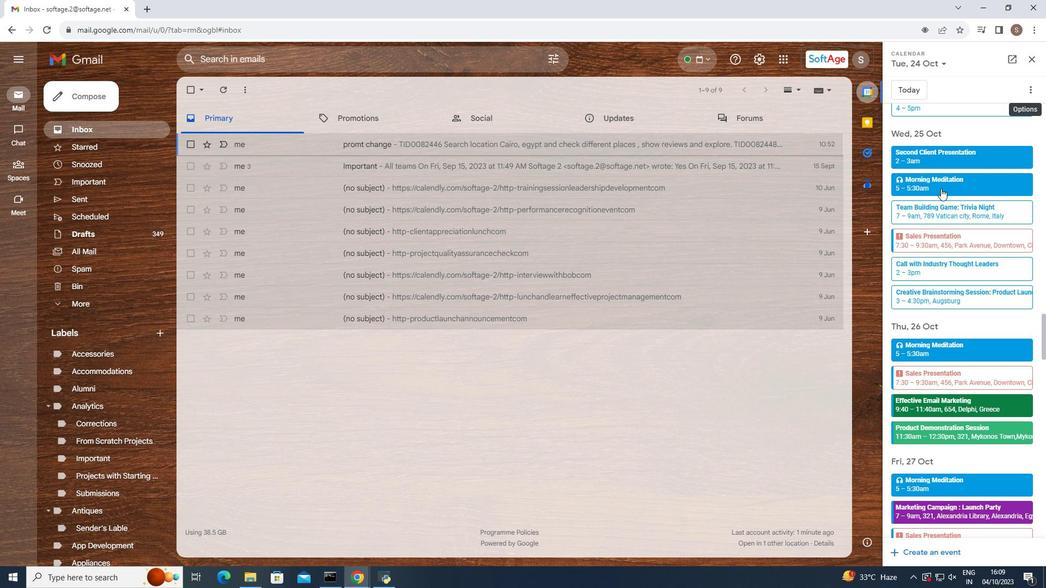 
Action: Mouse scrolled (940, 187) with delta (0, 0)
Screenshot: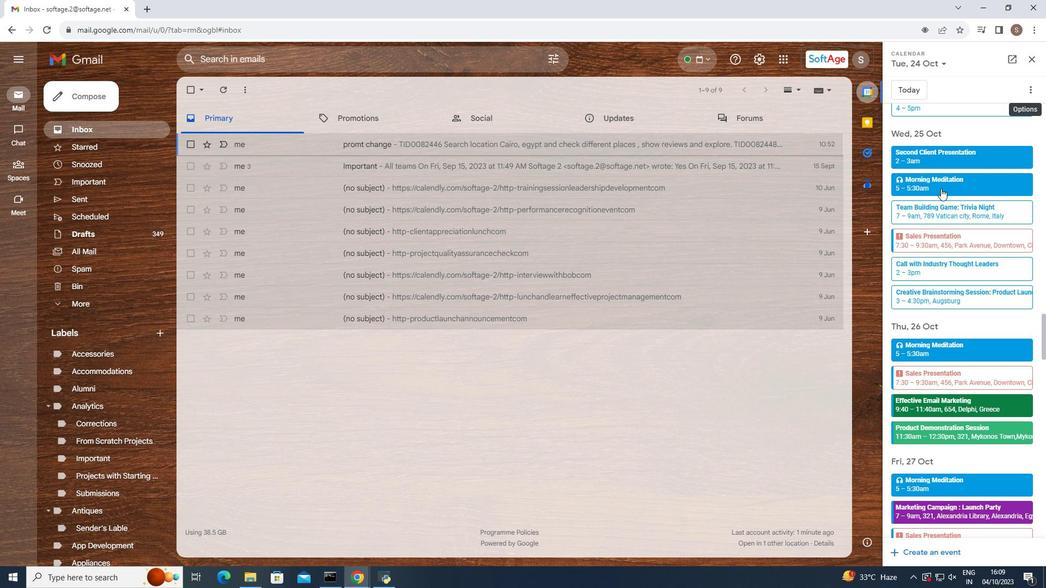 
Action: Mouse scrolled (940, 187) with delta (0, 0)
Screenshot: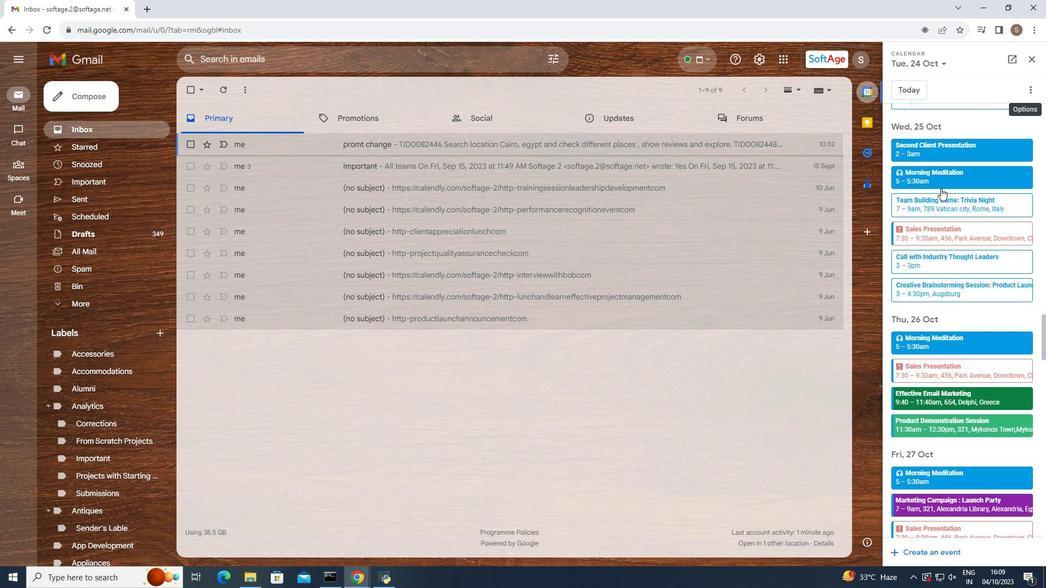 
Action: Mouse moved to (934, 183)
Screenshot: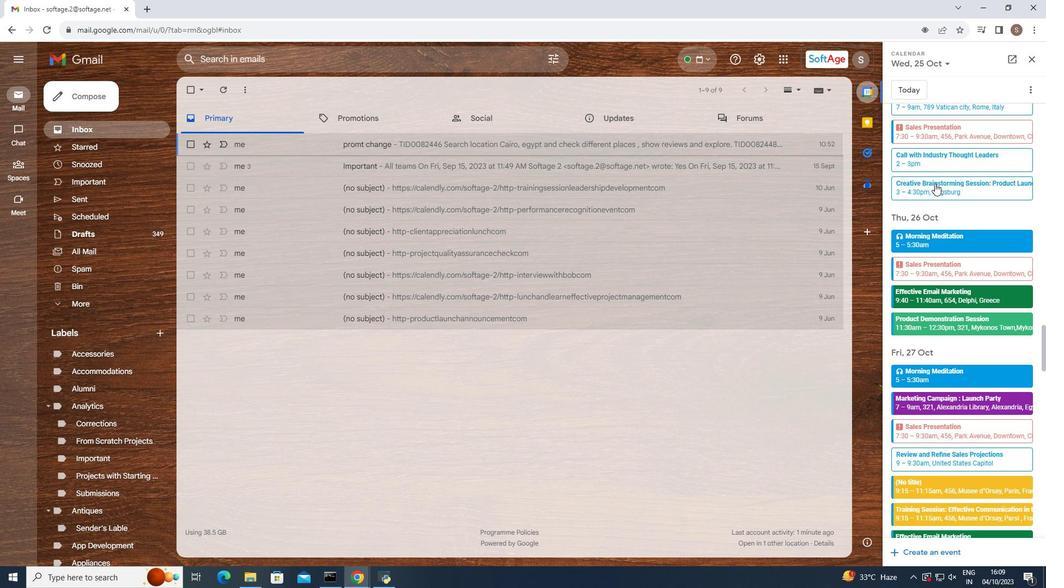 
Action: Mouse scrolled (934, 183) with delta (0, 0)
Screenshot: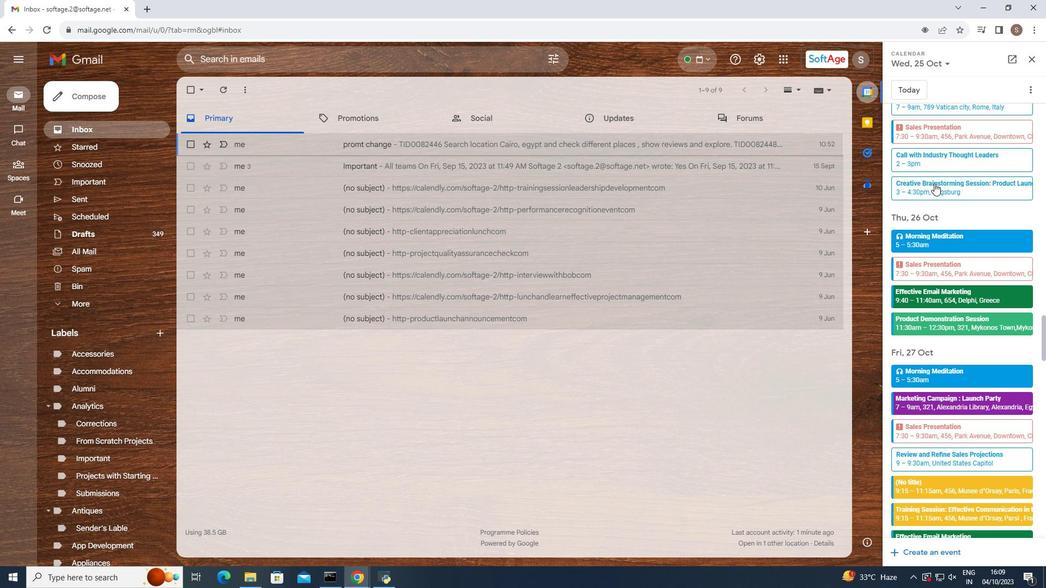 
Action: Mouse moved to (934, 183)
Screenshot: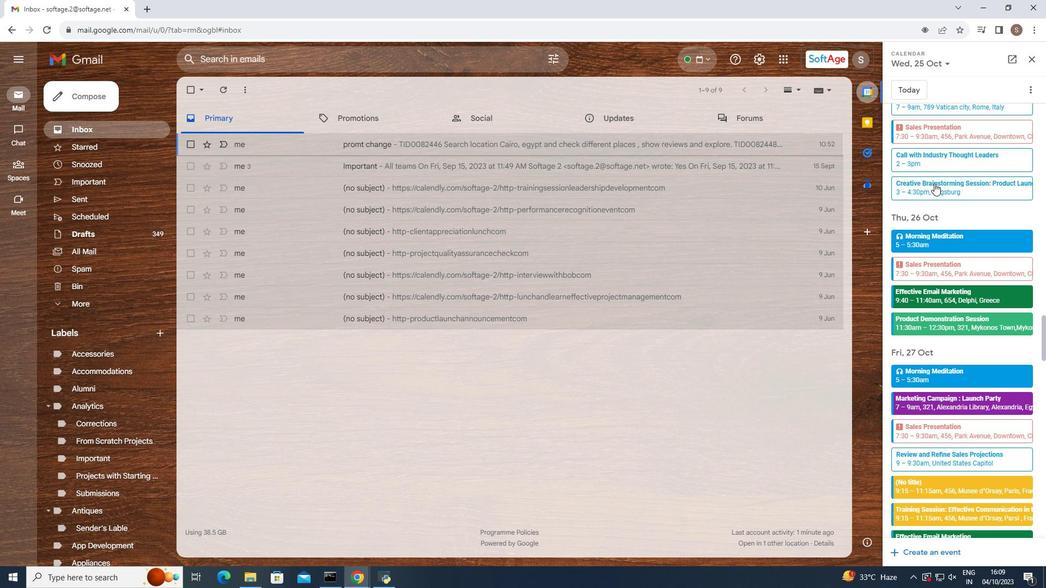 
Action: Mouse scrolled (934, 183) with delta (0, 0)
Screenshot: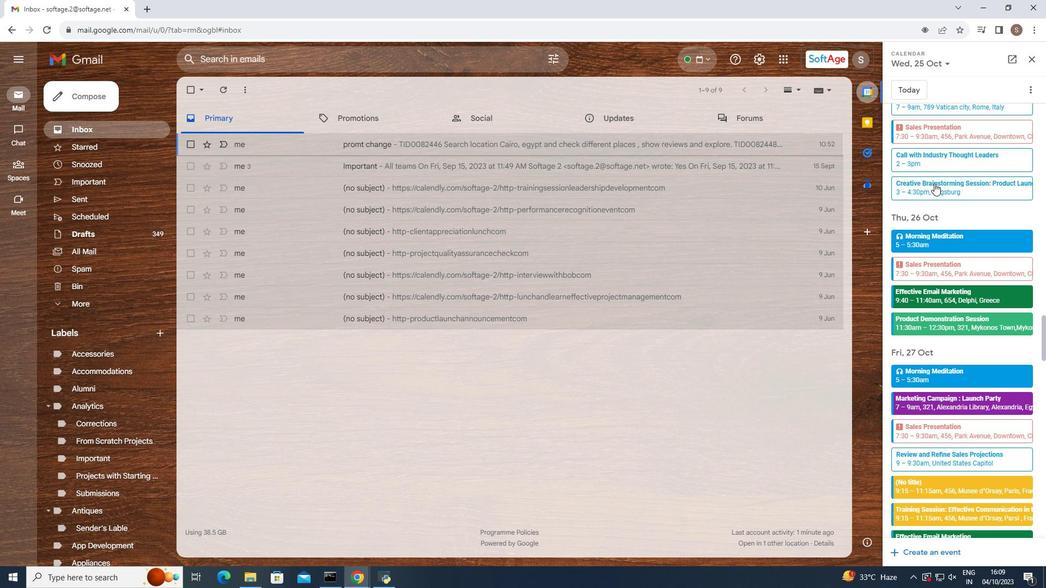 
Action: Mouse moved to (934, 183)
Screenshot: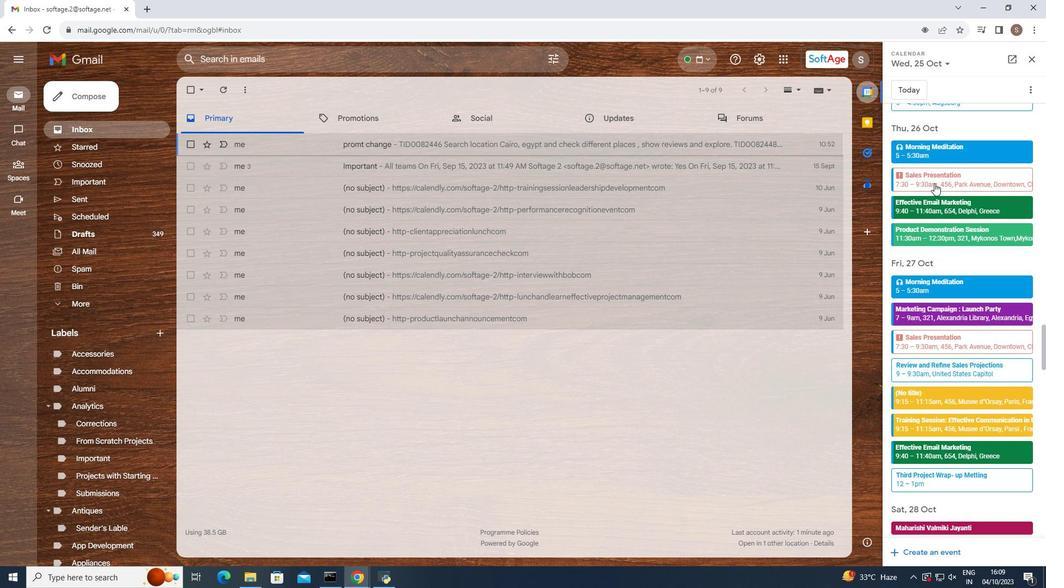 
Action: Mouse scrolled (934, 183) with delta (0, 0)
Screenshot: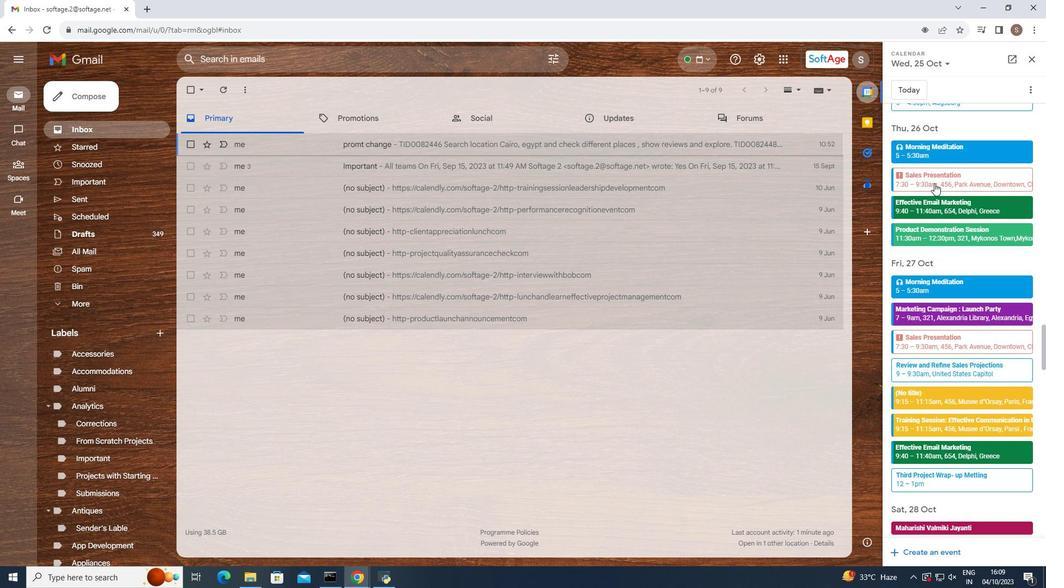 
Action: Mouse moved to (1030, 55)
Screenshot: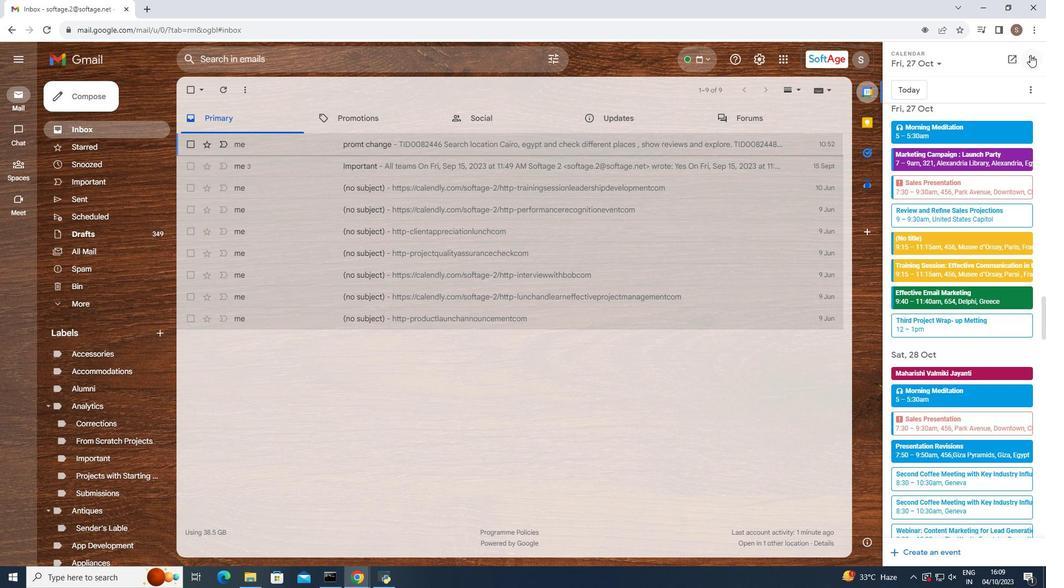 
Action: Mouse pressed left at (1030, 55)
Screenshot: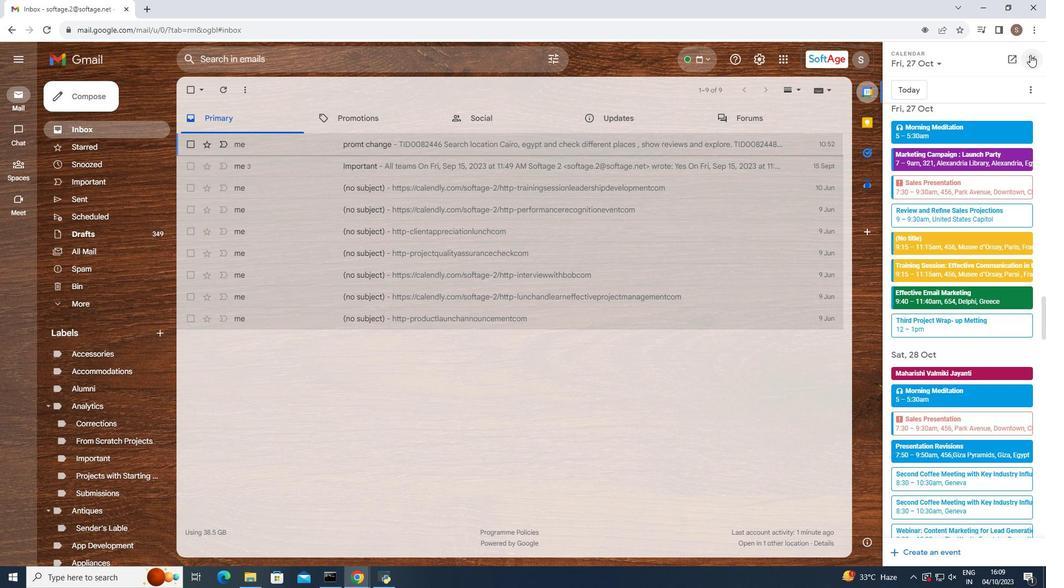 
Action: Mouse moved to (526, 237)
Screenshot: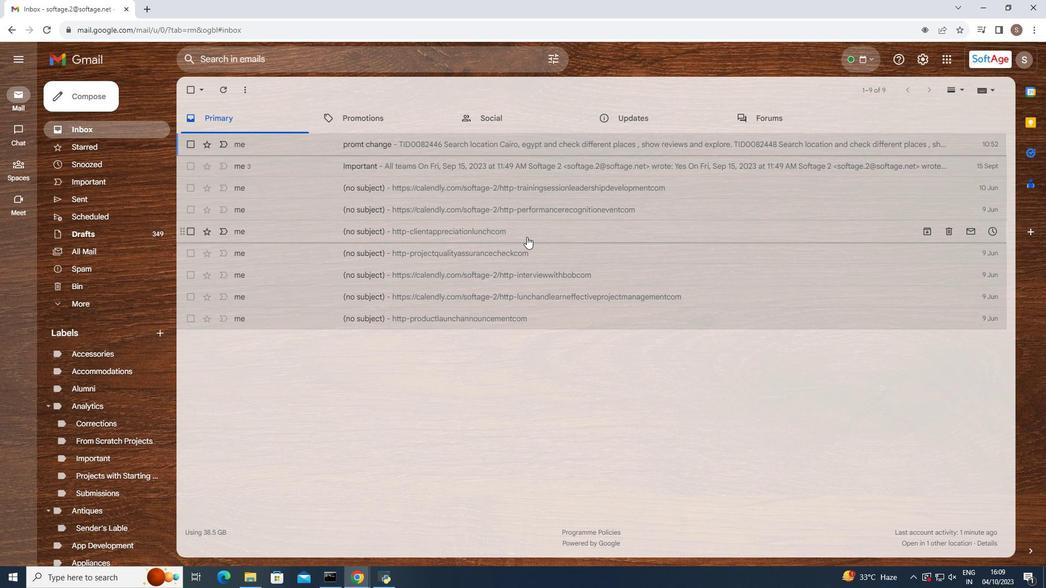 
